 Task: Find connections with filter location Naj' Ḩammādī with filter topic #househunting with filter profile language German with filter current company HT Media Ltd with filter school MLR Institute of Technology with filter industry Furniture and Home Furnishings Manufacturing with filter service category Packaging Design with filter keywords title Service Dog Trainer
Action: Mouse moved to (478, 65)
Screenshot: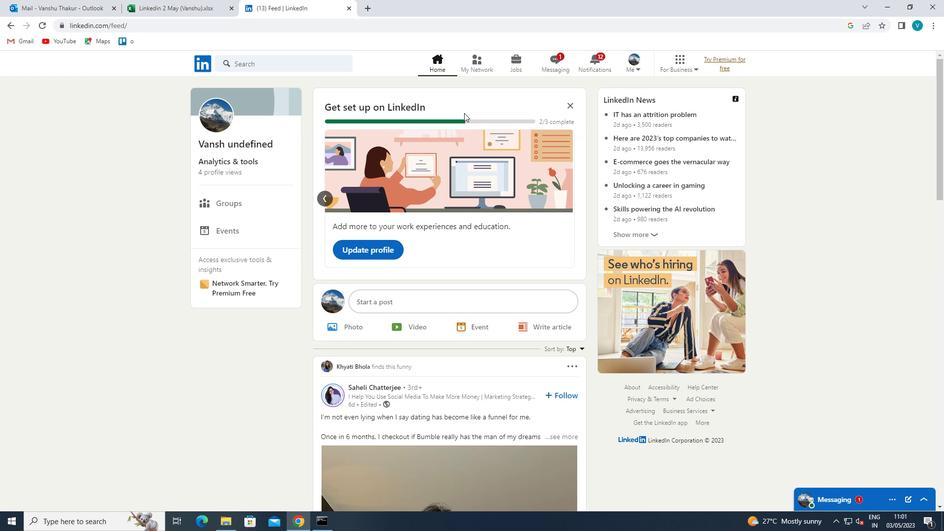 
Action: Mouse pressed left at (478, 65)
Screenshot: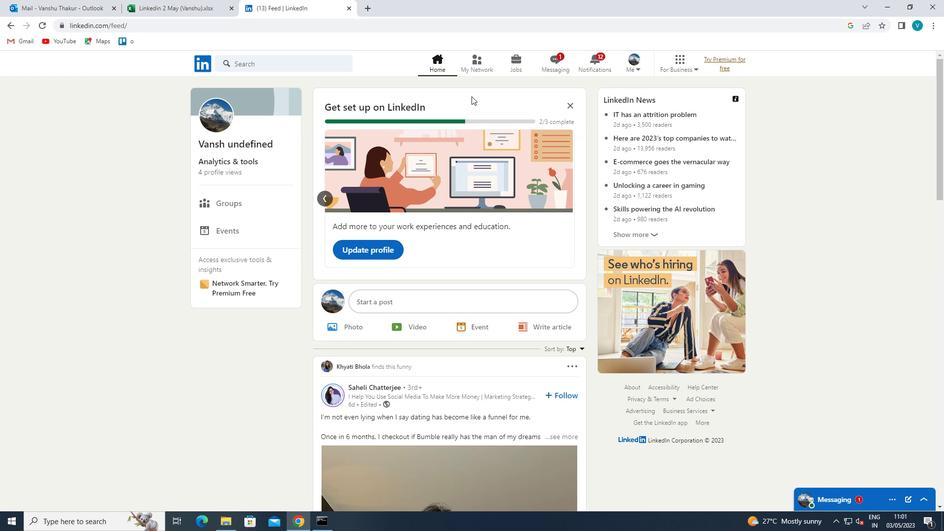 
Action: Mouse moved to (270, 123)
Screenshot: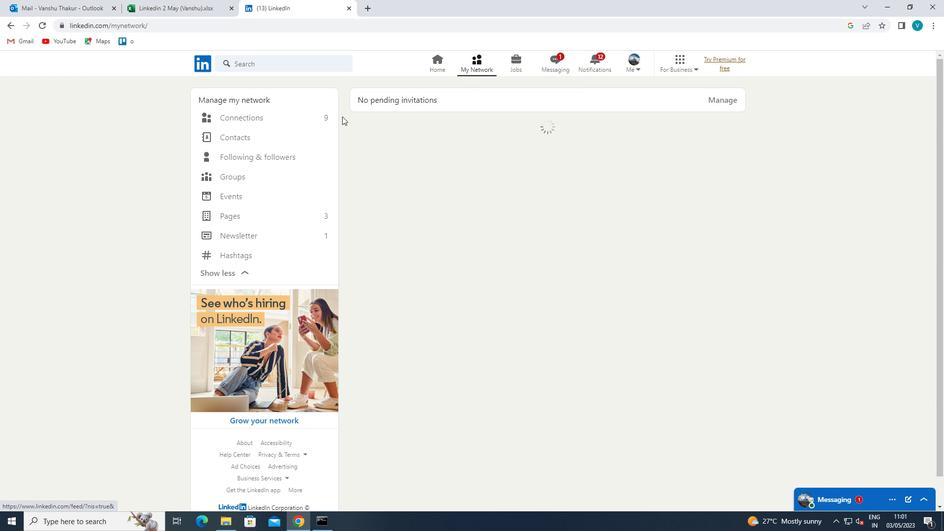 
Action: Mouse pressed left at (270, 123)
Screenshot: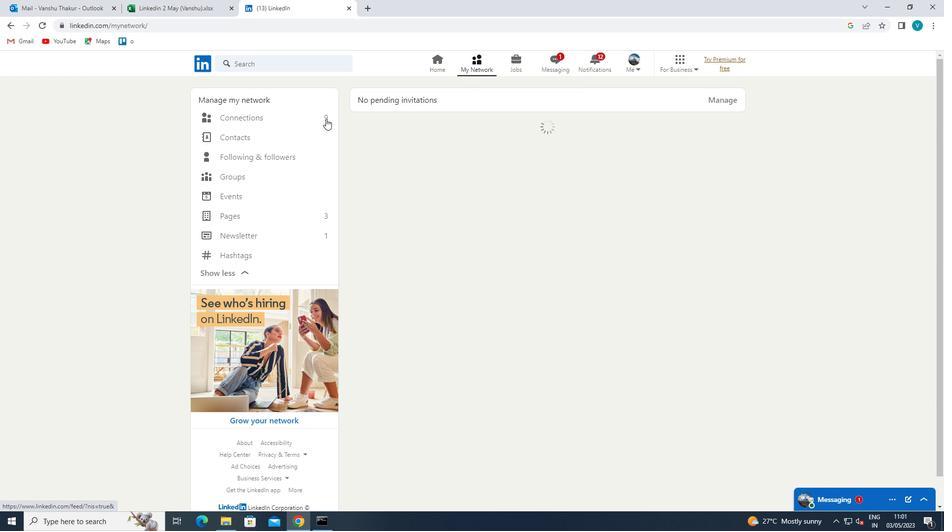
Action: Mouse moved to (276, 120)
Screenshot: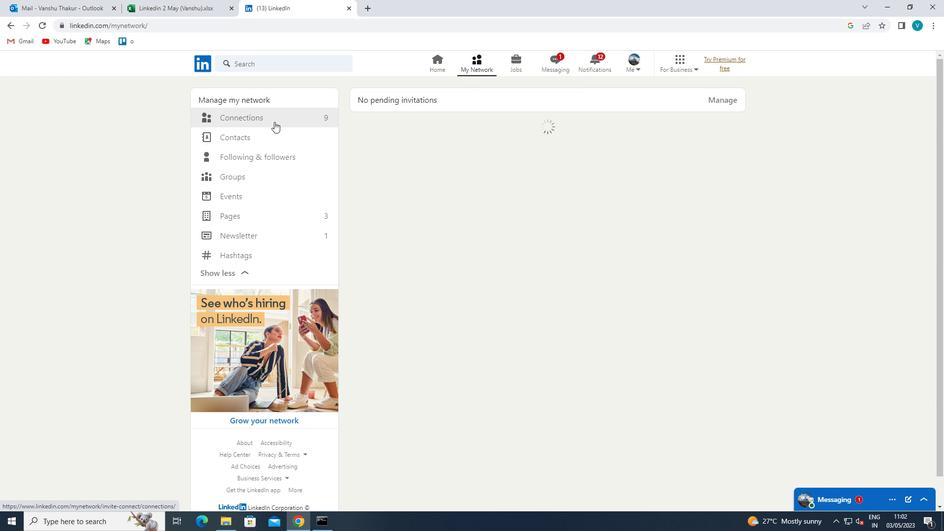 
Action: Mouse pressed left at (276, 120)
Screenshot: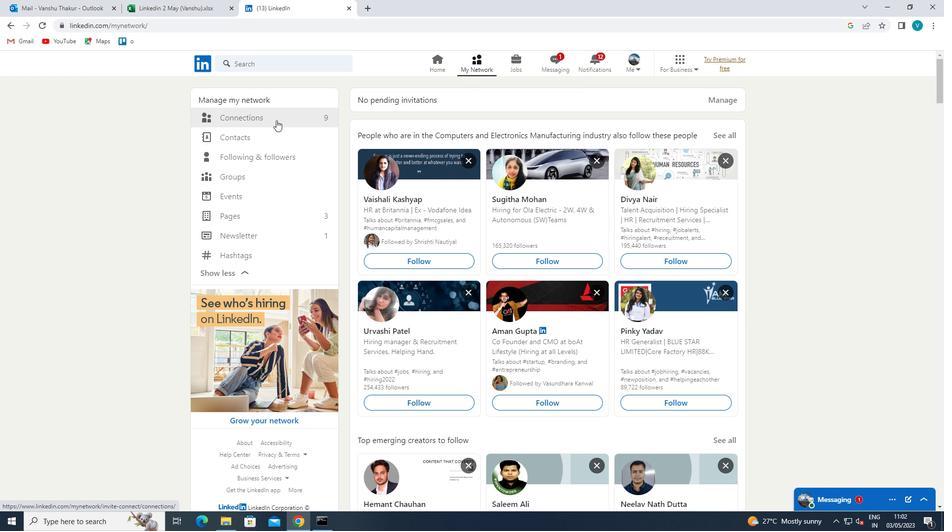 
Action: Mouse moved to (535, 115)
Screenshot: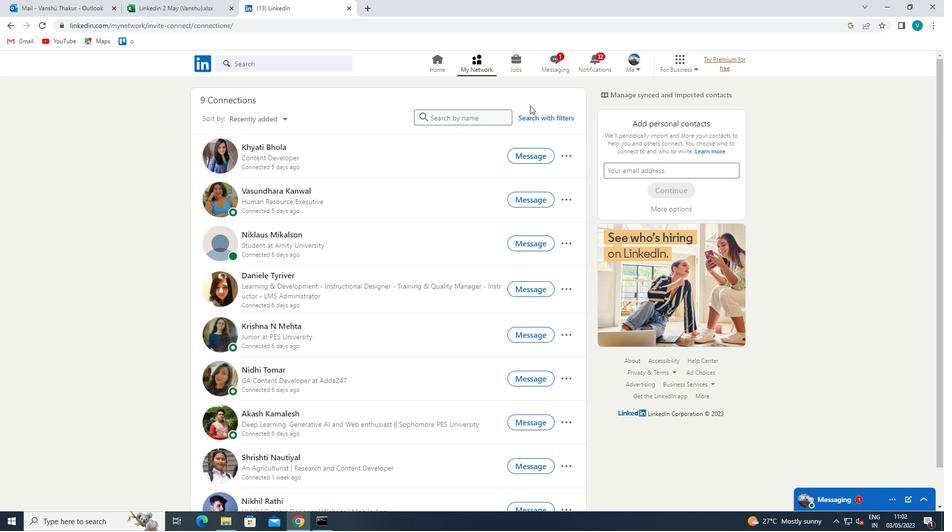 
Action: Mouse pressed left at (535, 115)
Screenshot: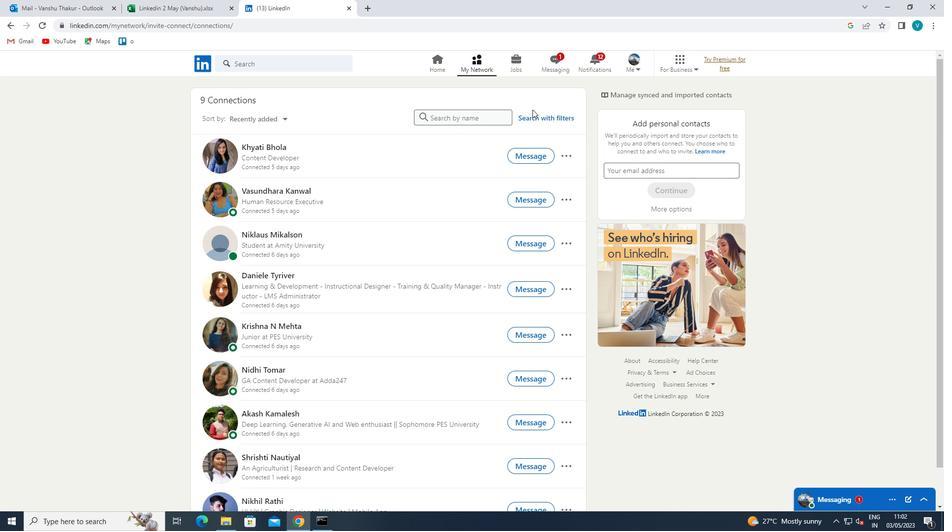
Action: Mouse moved to (471, 93)
Screenshot: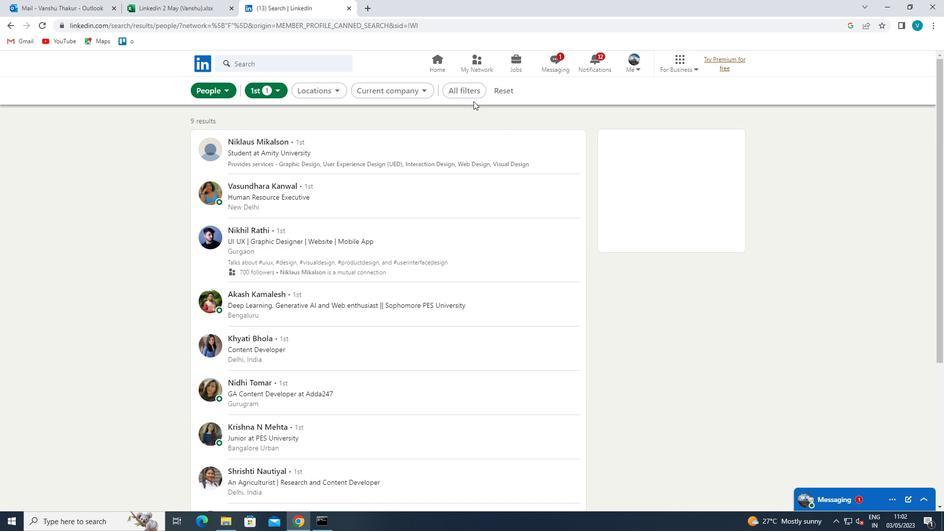 
Action: Mouse pressed left at (471, 93)
Screenshot: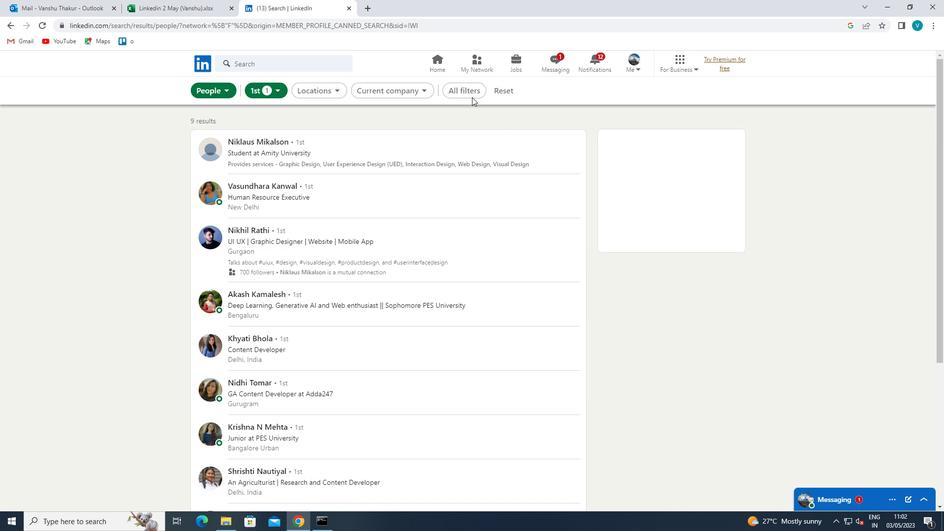 
Action: Mouse moved to (766, 205)
Screenshot: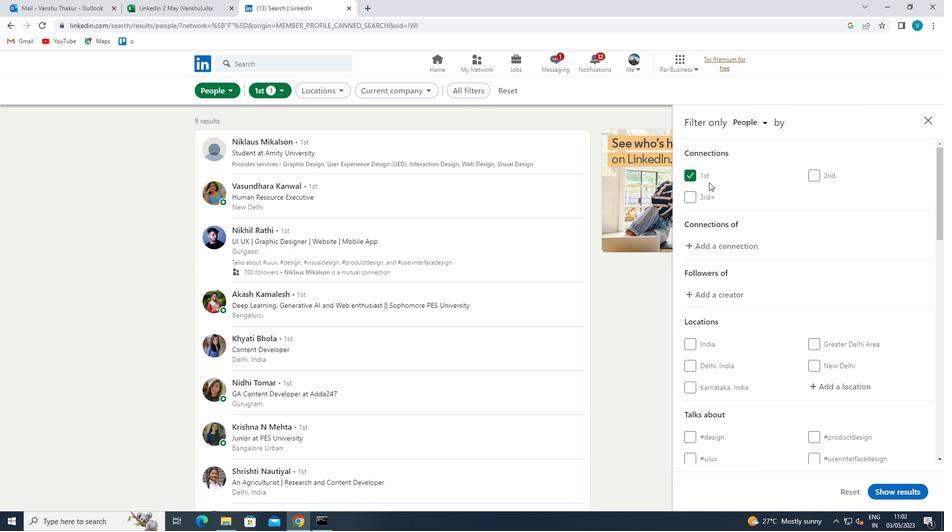 
Action: Mouse scrolled (766, 205) with delta (0, 0)
Screenshot: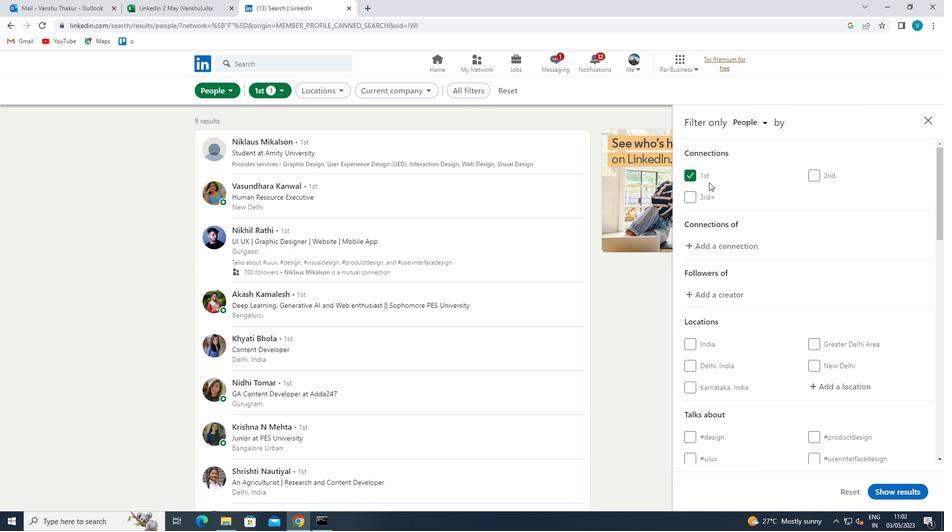 
Action: Mouse moved to (833, 330)
Screenshot: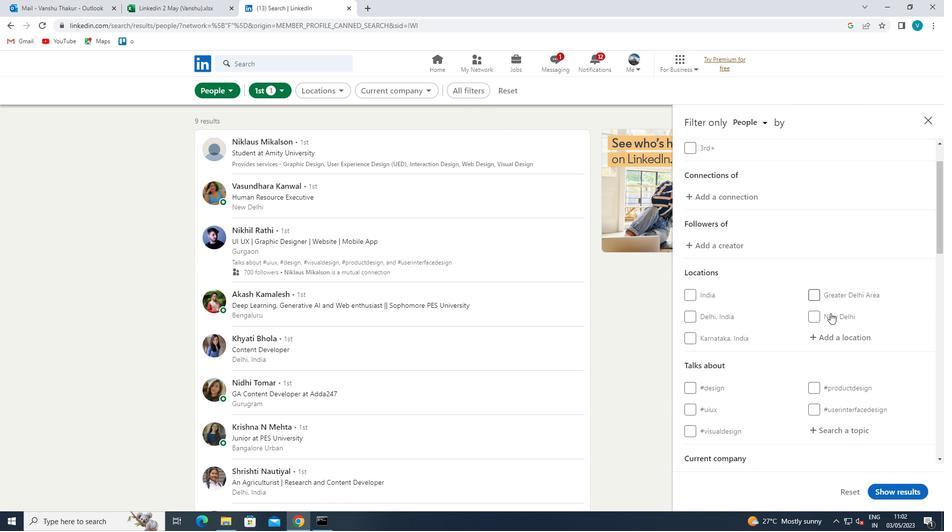 
Action: Mouse pressed left at (833, 330)
Screenshot: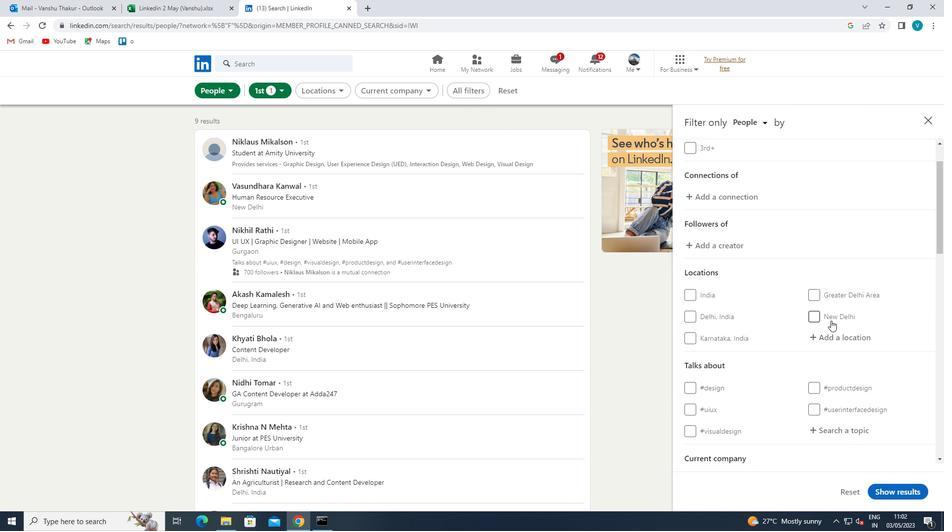 
Action: Mouse moved to (686, 416)
Screenshot: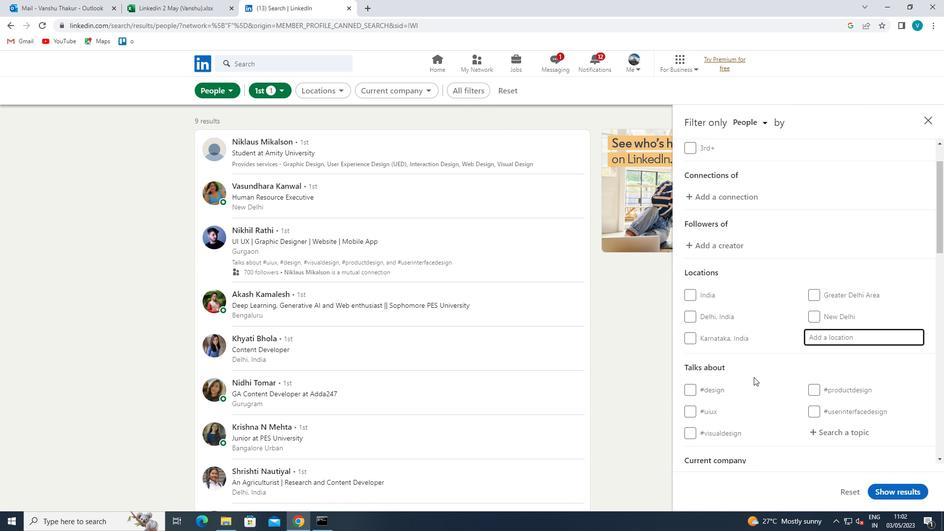 
Action: Key pressed <Key.shift>NAJ<Key.space><Key.shift>HAMMADI
Screenshot: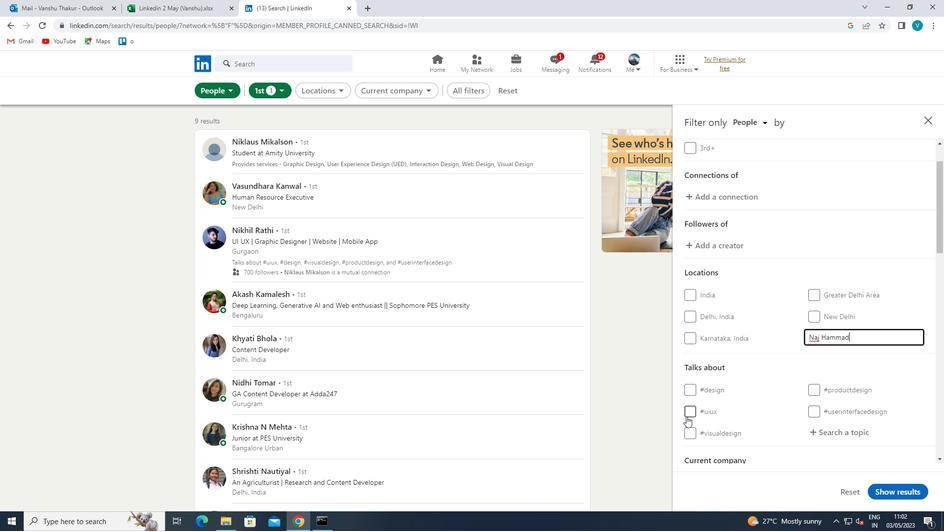 
Action: Mouse moved to (792, 356)
Screenshot: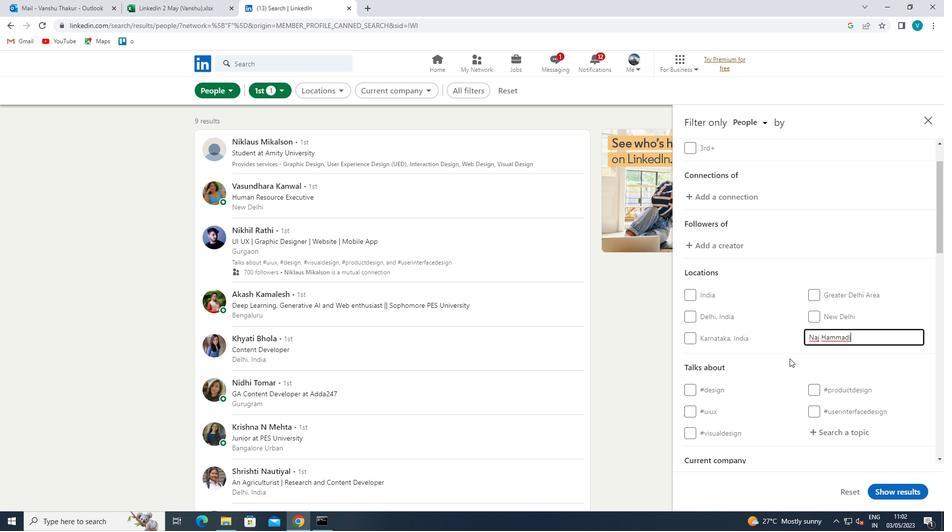 
Action: Mouse pressed left at (792, 356)
Screenshot: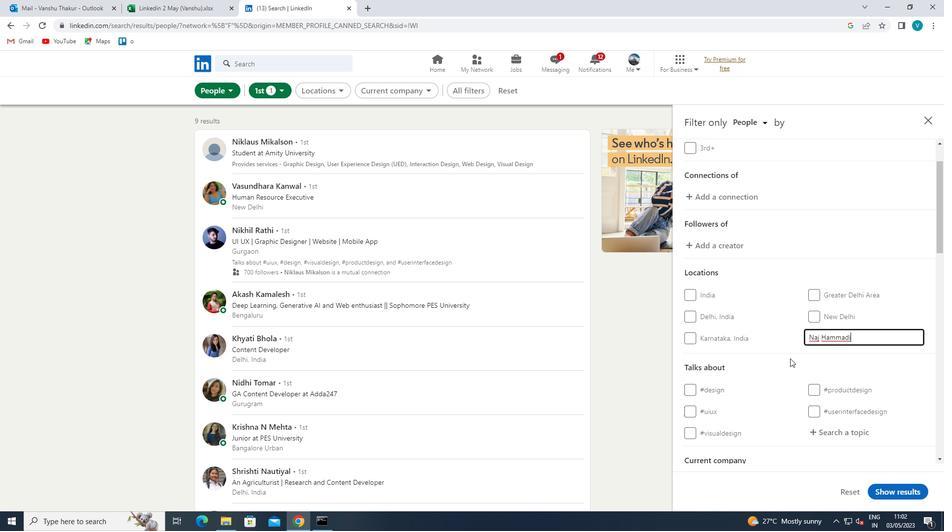 
Action: Mouse moved to (824, 338)
Screenshot: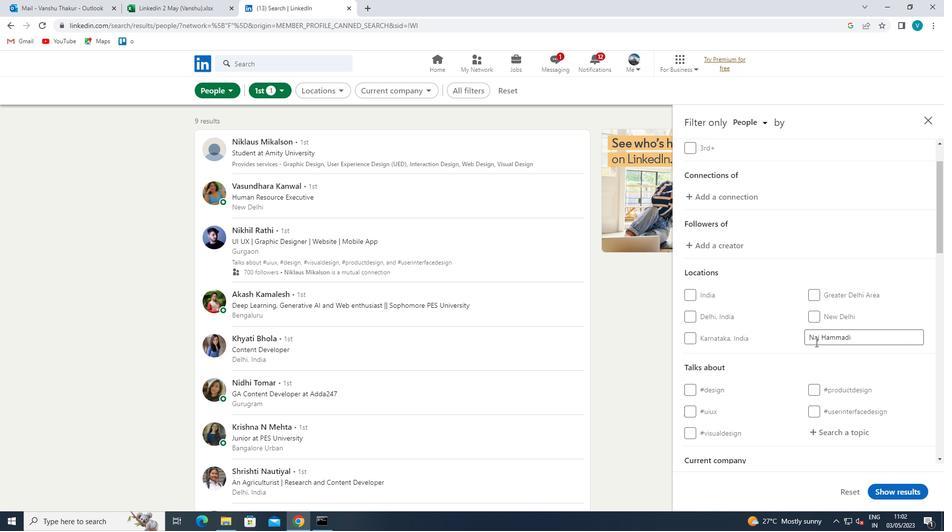 
Action: Mouse scrolled (824, 337) with delta (0, 0)
Screenshot: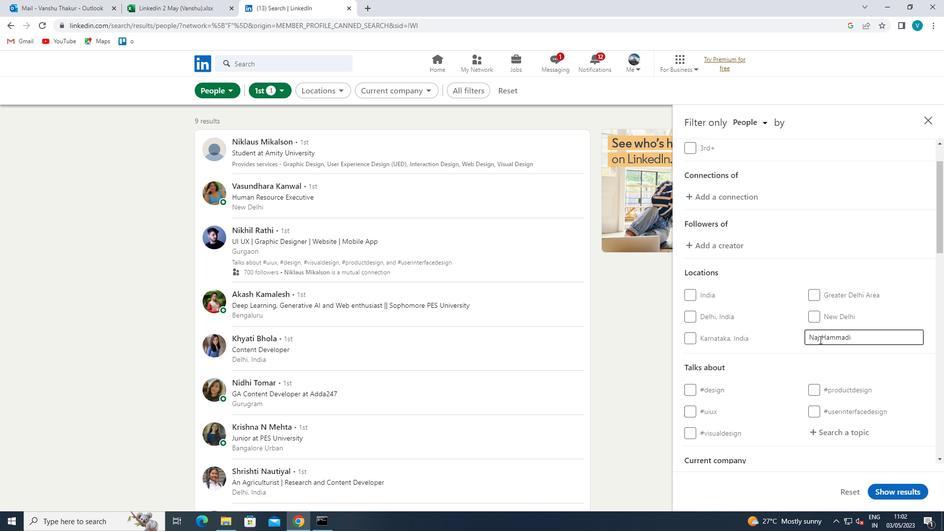 
Action: Mouse scrolled (824, 337) with delta (0, 0)
Screenshot: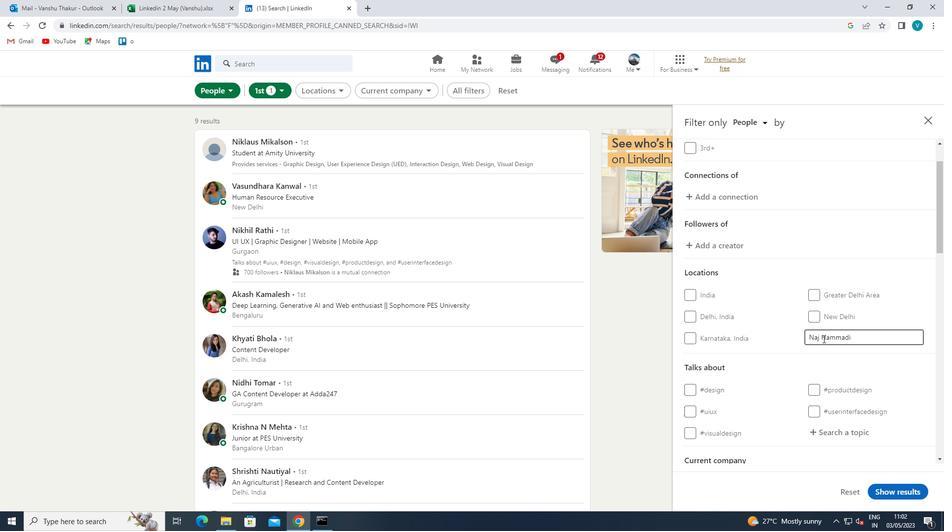 
Action: Mouse moved to (858, 330)
Screenshot: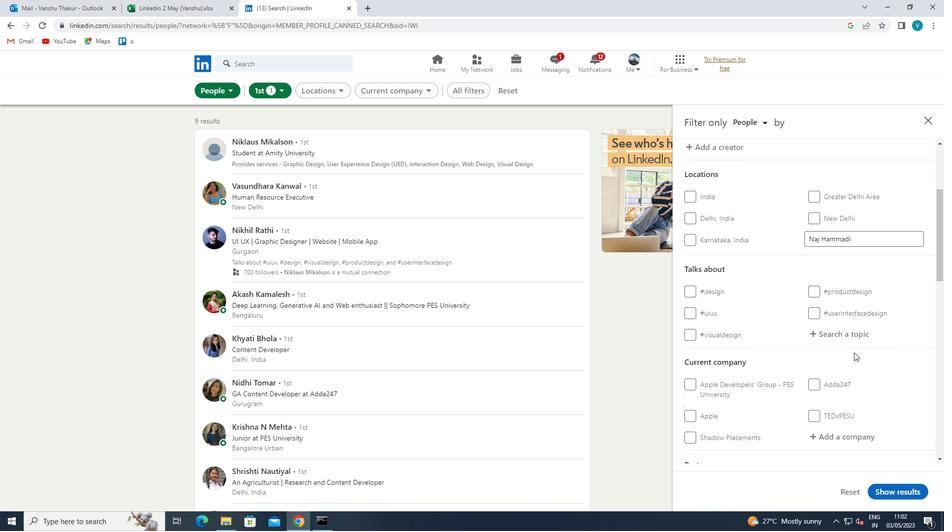 
Action: Mouse pressed left at (858, 330)
Screenshot: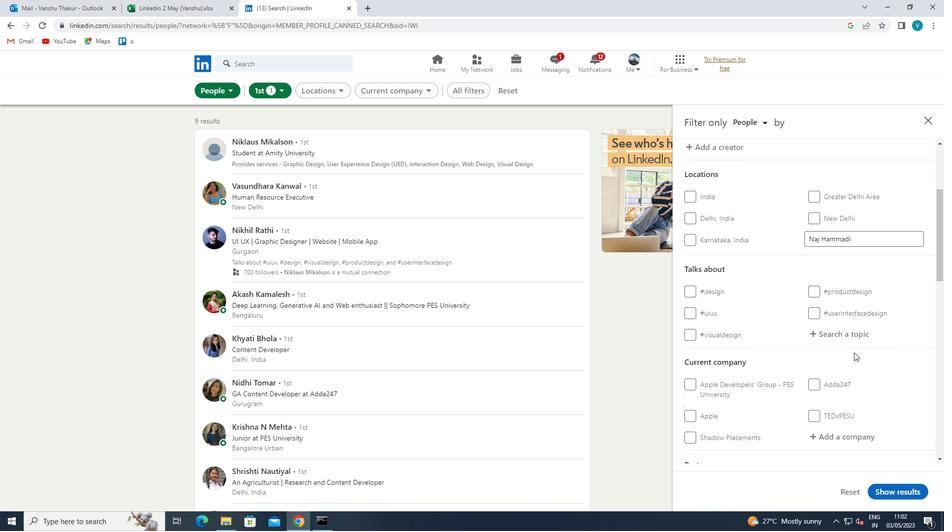 
Action: Mouse moved to (343, 531)
Screenshot: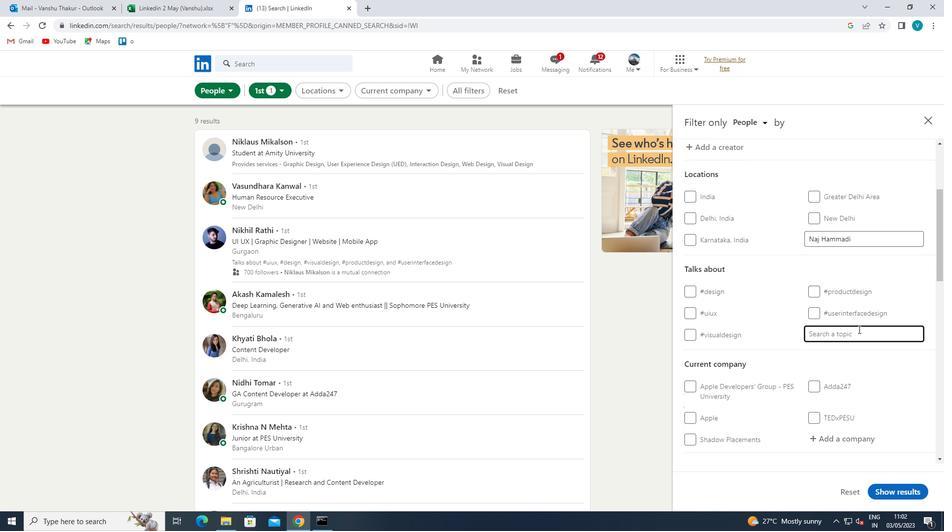 
Action: Key pressed HOUSEHUNTING
Screenshot: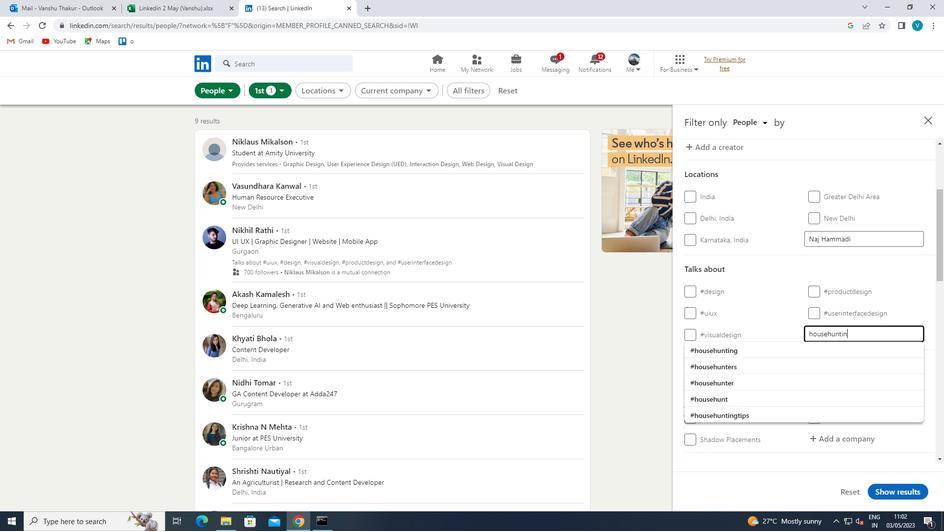 
Action: Mouse moved to (764, 349)
Screenshot: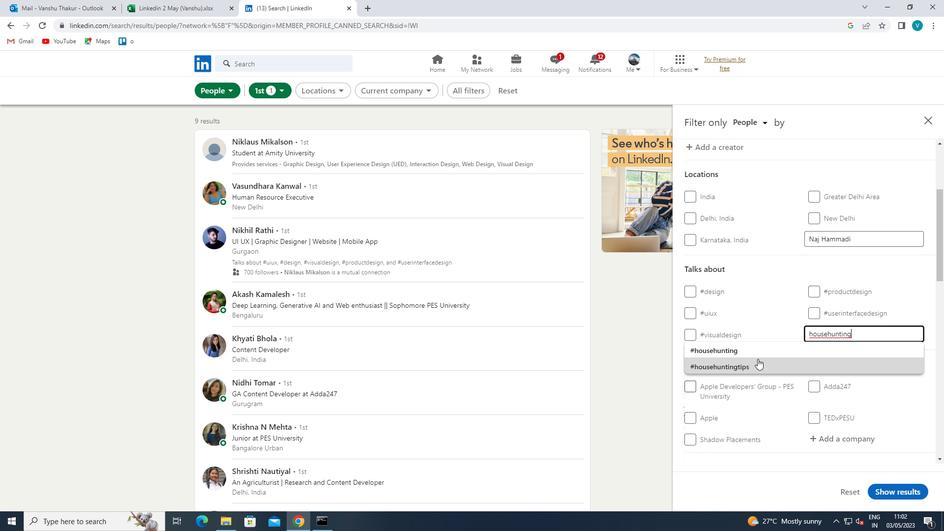 
Action: Mouse pressed left at (764, 349)
Screenshot: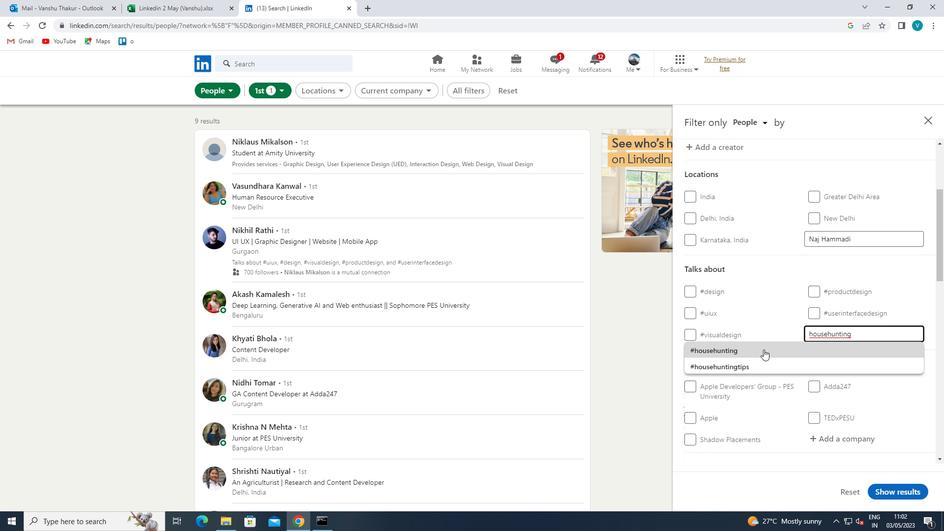 
Action: Mouse scrolled (764, 349) with delta (0, 0)
Screenshot: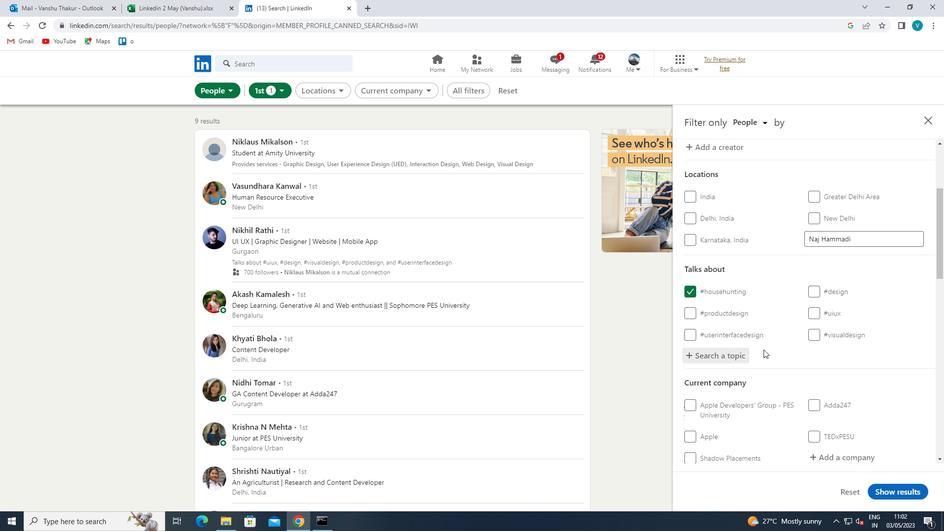 
Action: Mouse scrolled (764, 349) with delta (0, 0)
Screenshot: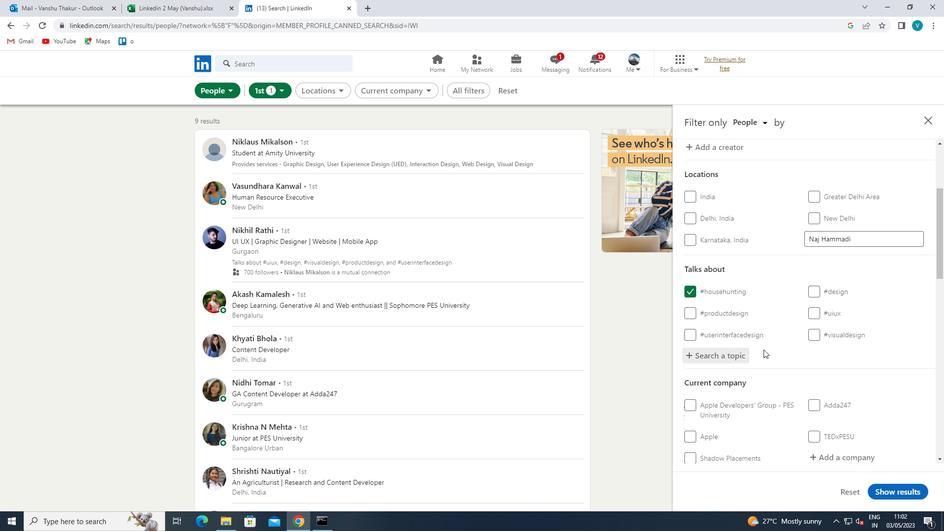 
Action: Mouse moved to (833, 333)
Screenshot: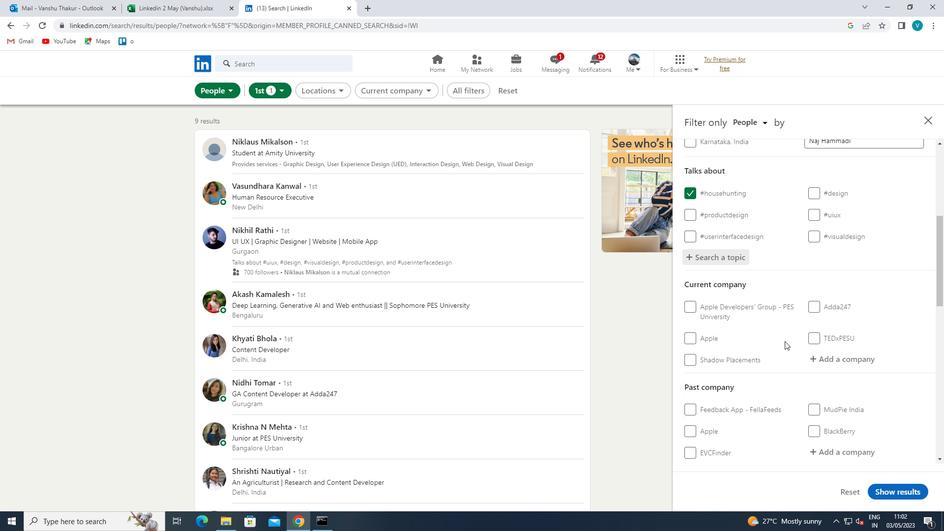
Action: Mouse scrolled (833, 332) with delta (0, 0)
Screenshot: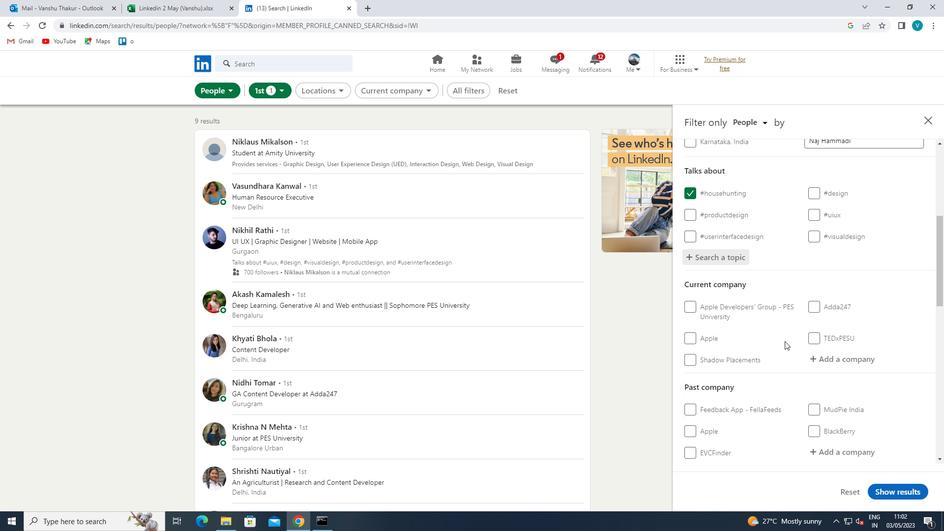 
Action: Mouse moved to (833, 333)
Screenshot: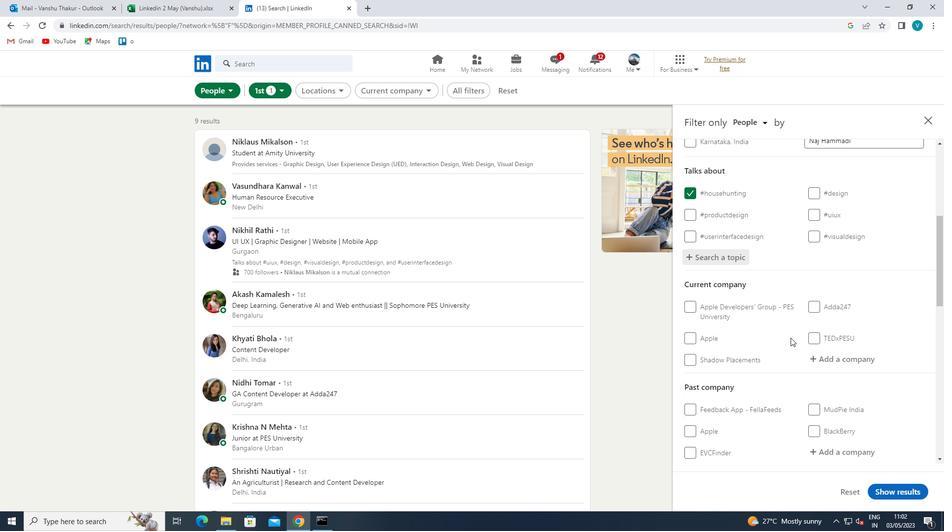 
Action: Mouse scrolled (833, 332) with delta (0, 0)
Screenshot: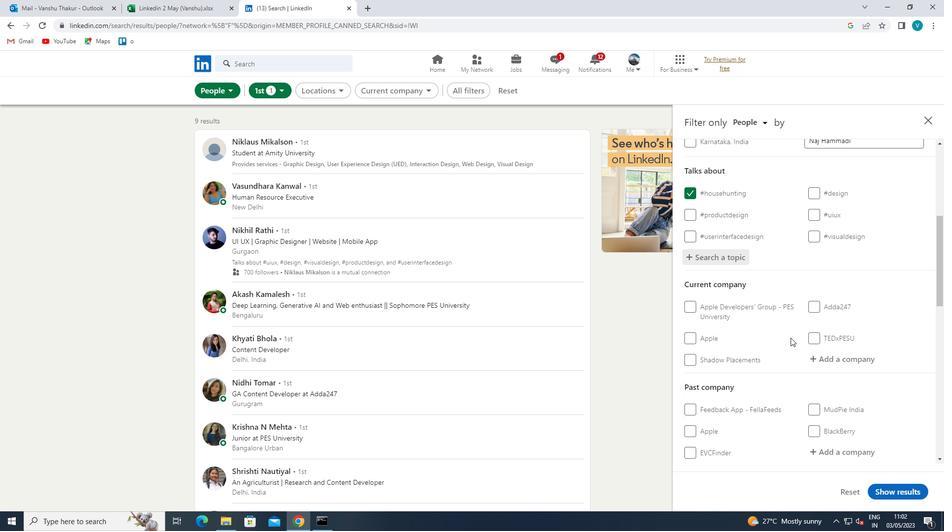 
Action: Mouse moved to (864, 262)
Screenshot: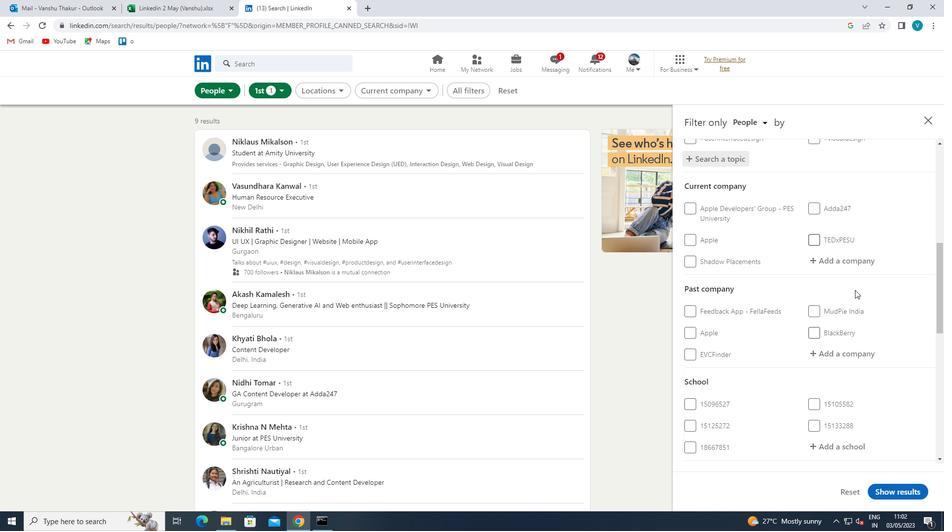 
Action: Mouse pressed left at (864, 262)
Screenshot: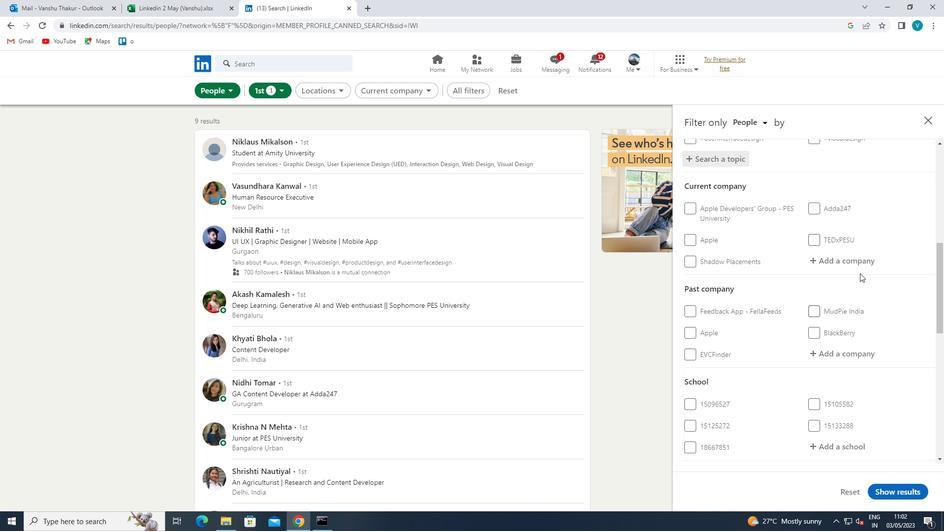 
Action: Mouse moved to (860, 263)
Screenshot: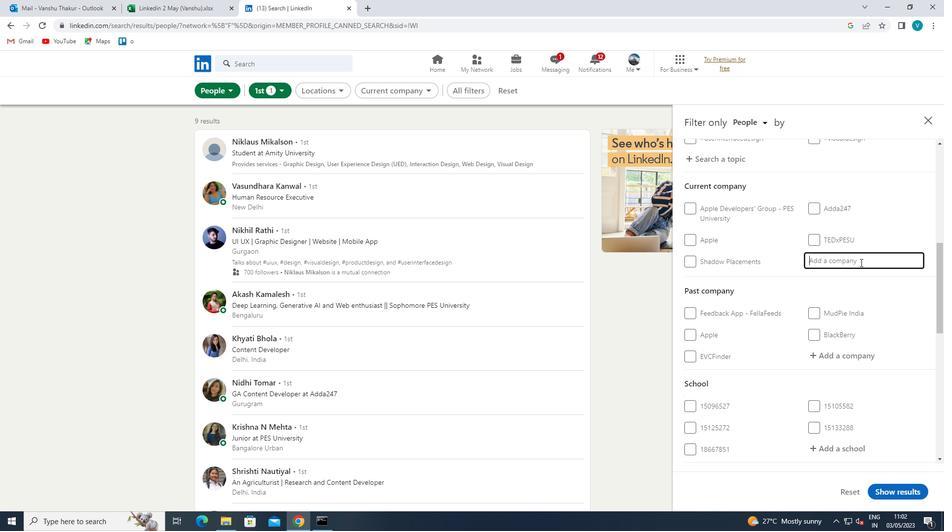
Action: Key pressed <Key.shift>
Screenshot: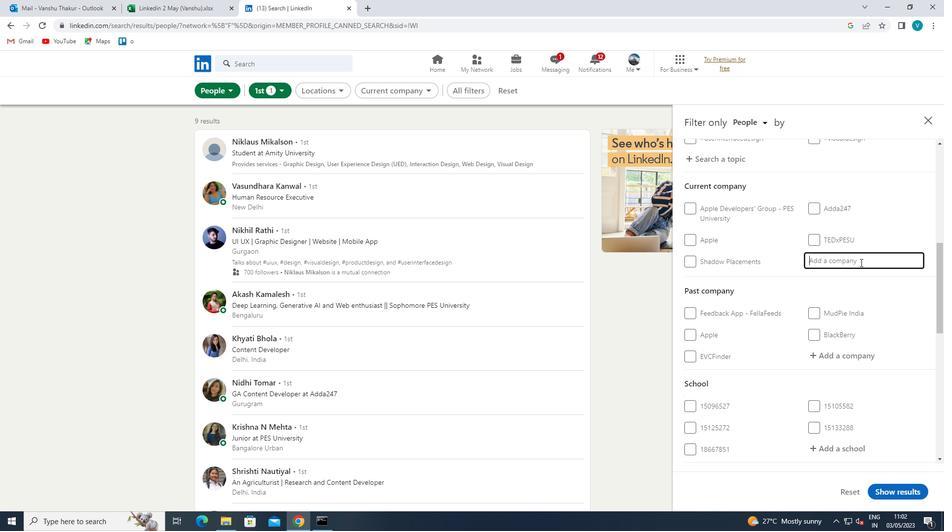 
Action: Mouse moved to (602, 404)
Screenshot: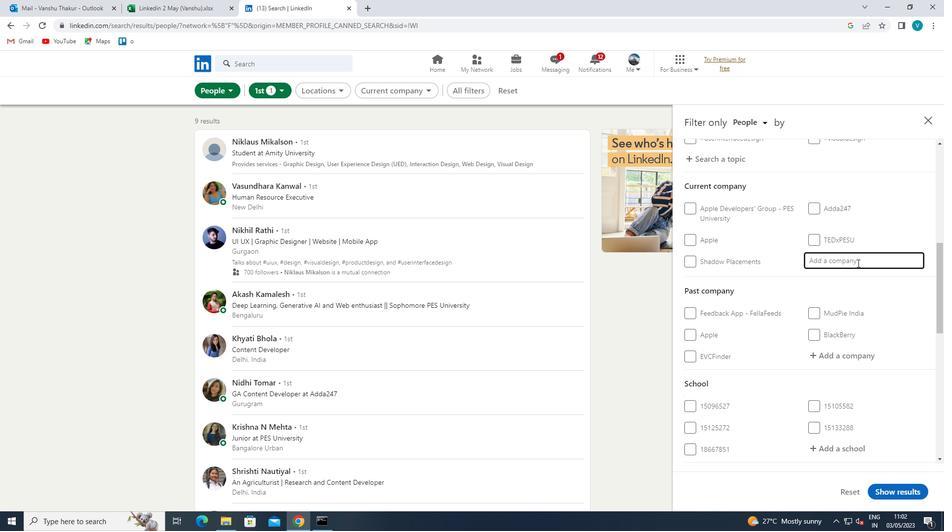 
Action: Key pressed <Key.shift><Key.shift><Key.shift><Key.shift><Key.shift>HT<Key.space><Key.shift><Key.shift><Key.shift><Key.shift><Key.shift><Key.shift><Key.shift><Key.shift><Key.shift><Key.shift>MEDIA
Screenshot: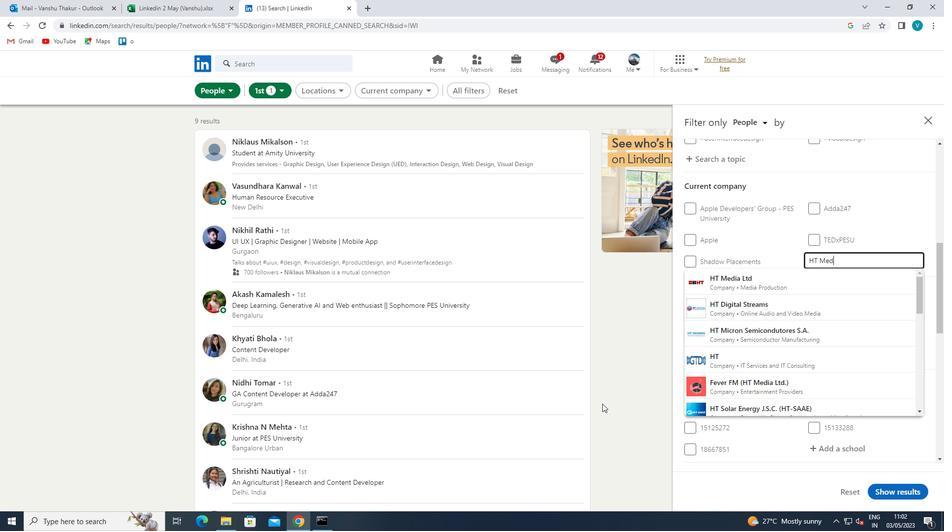 
Action: Mouse moved to (813, 287)
Screenshot: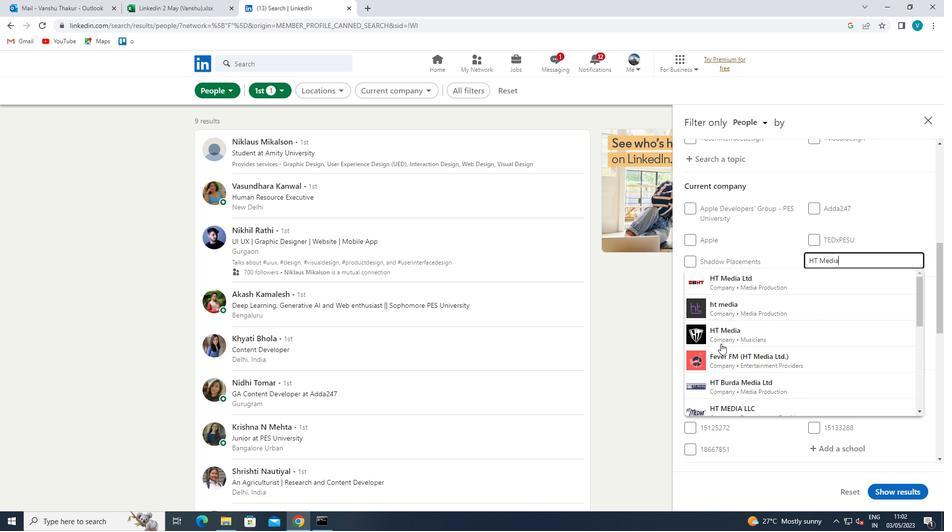 
Action: Mouse pressed left at (813, 287)
Screenshot: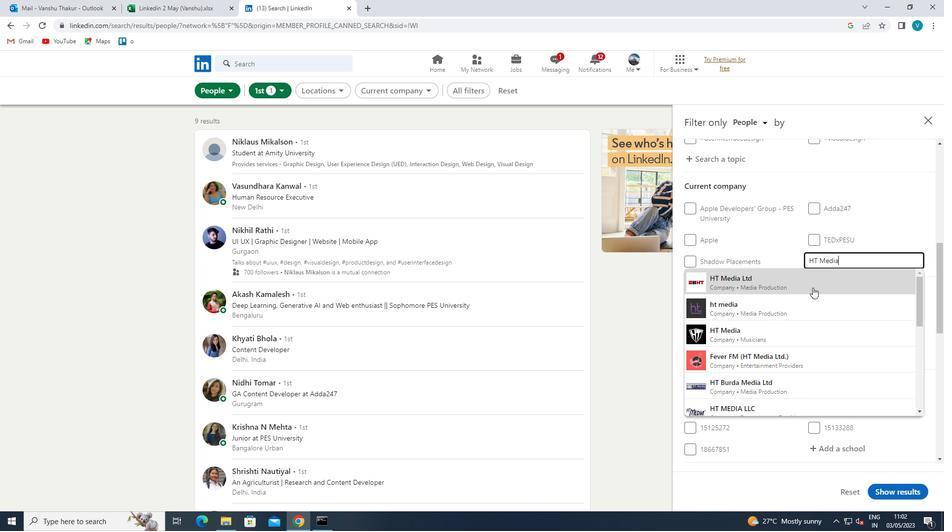 
Action: Mouse scrolled (813, 287) with delta (0, 0)
Screenshot: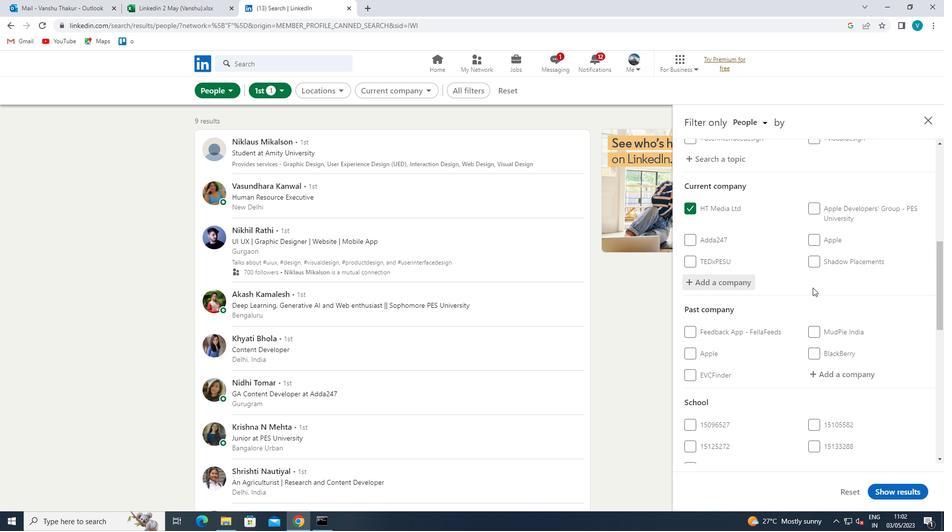 
Action: Mouse scrolled (813, 287) with delta (0, 0)
Screenshot: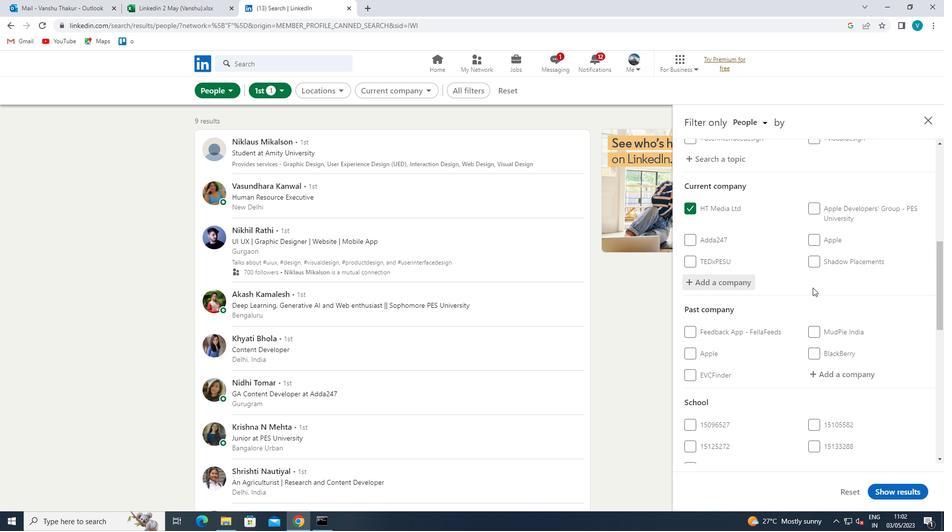 
Action: Mouse scrolled (813, 287) with delta (0, 0)
Screenshot: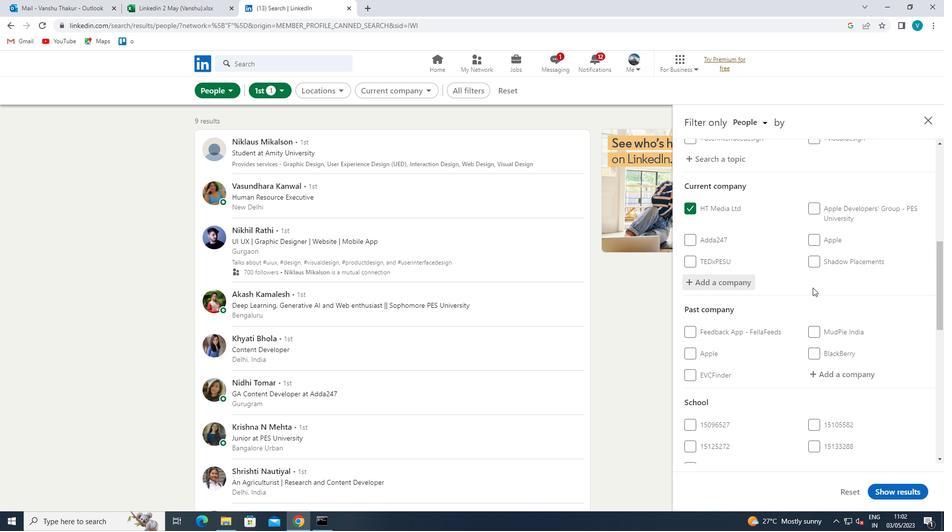 
Action: Mouse scrolled (813, 287) with delta (0, 0)
Screenshot: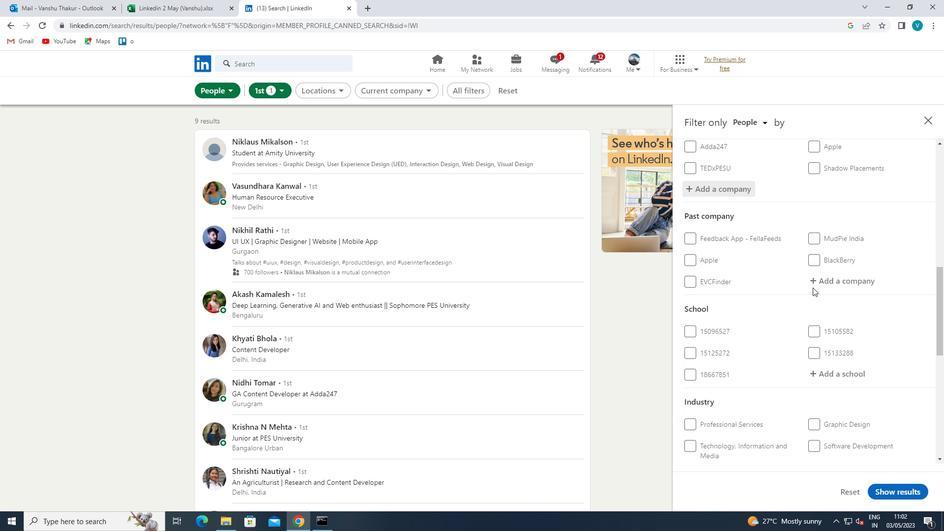 
Action: Mouse moved to (840, 268)
Screenshot: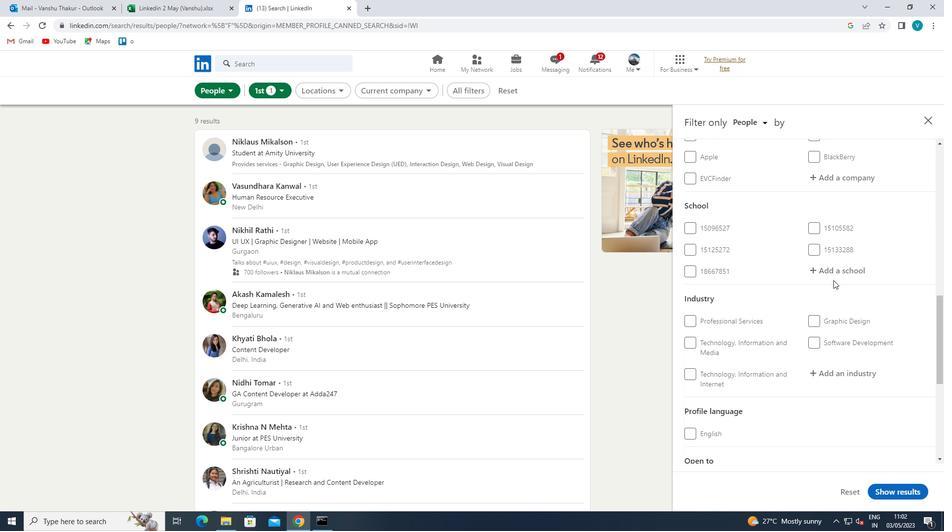 
Action: Mouse pressed left at (840, 268)
Screenshot: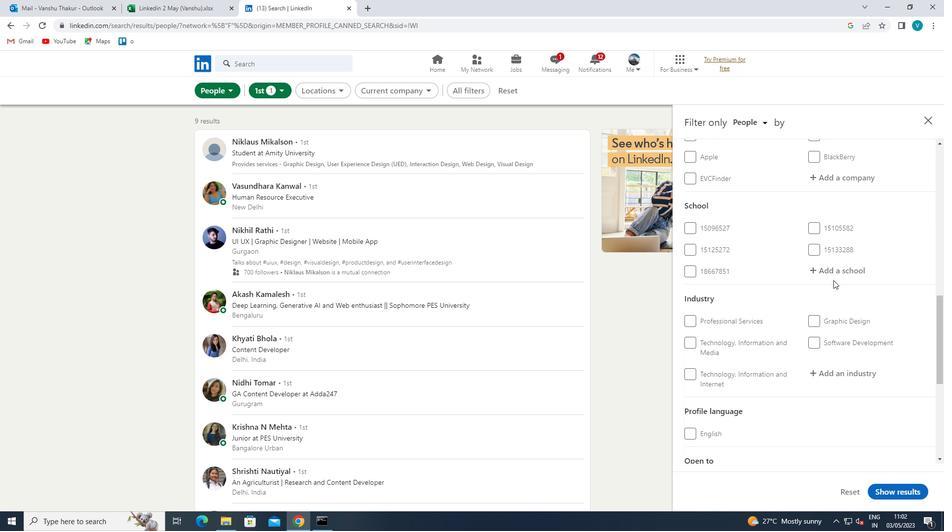 
Action: Mouse moved to (532, 442)
Screenshot: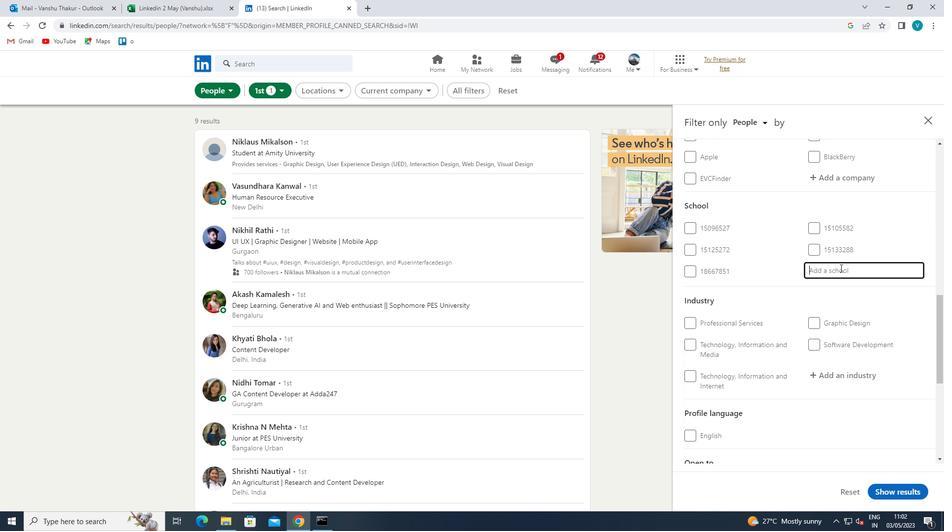
Action: Key pressed MLR<Key.space>
Screenshot: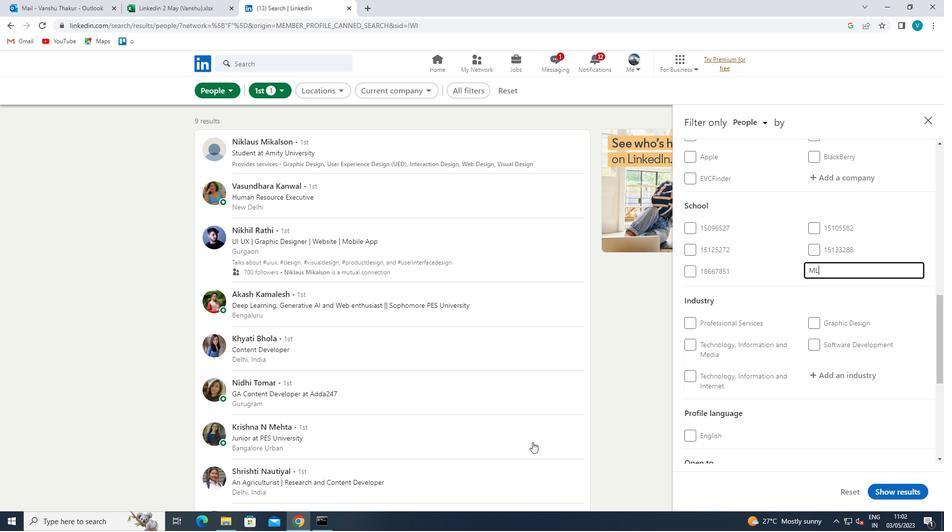
Action: Mouse moved to (760, 297)
Screenshot: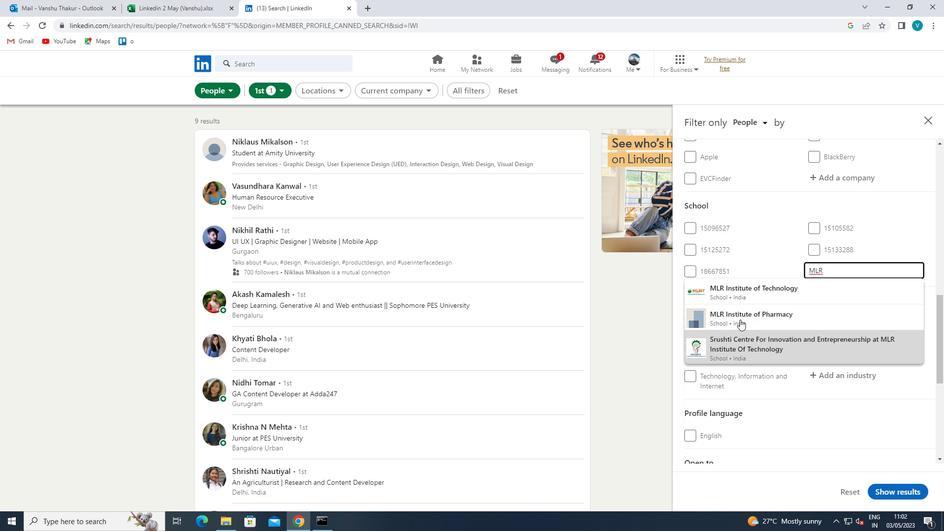 
Action: Mouse pressed left at (760, 297)
Screenshot: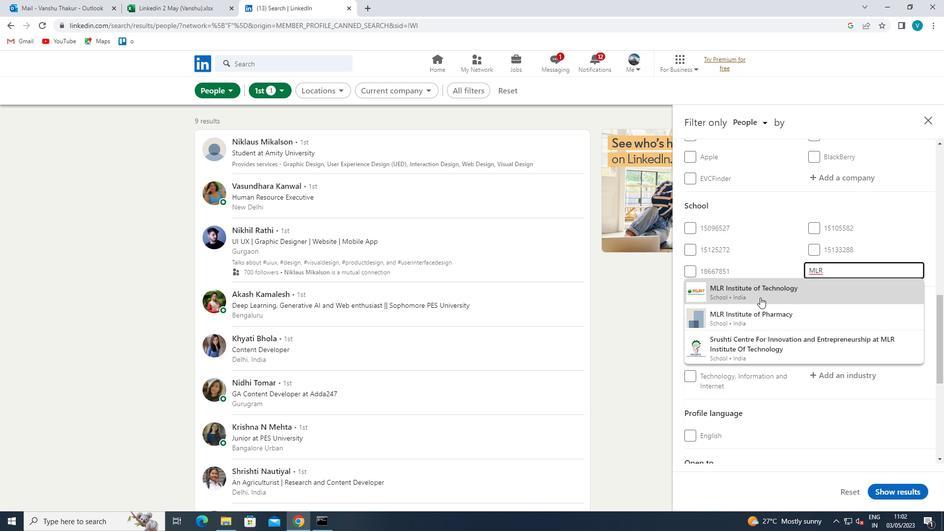 
Action: Mouse scrolled (760, 297) with delta (0, 0)
Screenshot: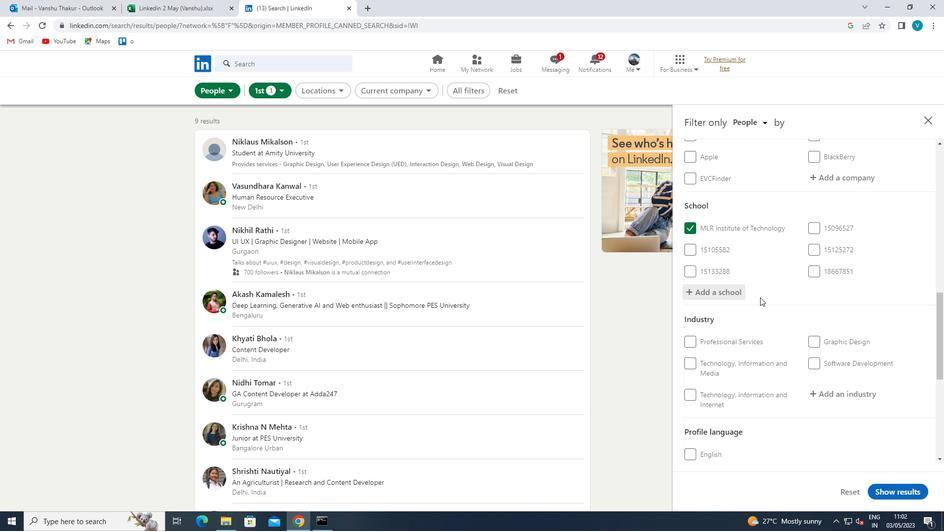 
Action: Mouse scrolled (760, 297) with delta (0, 0)
Screenshot: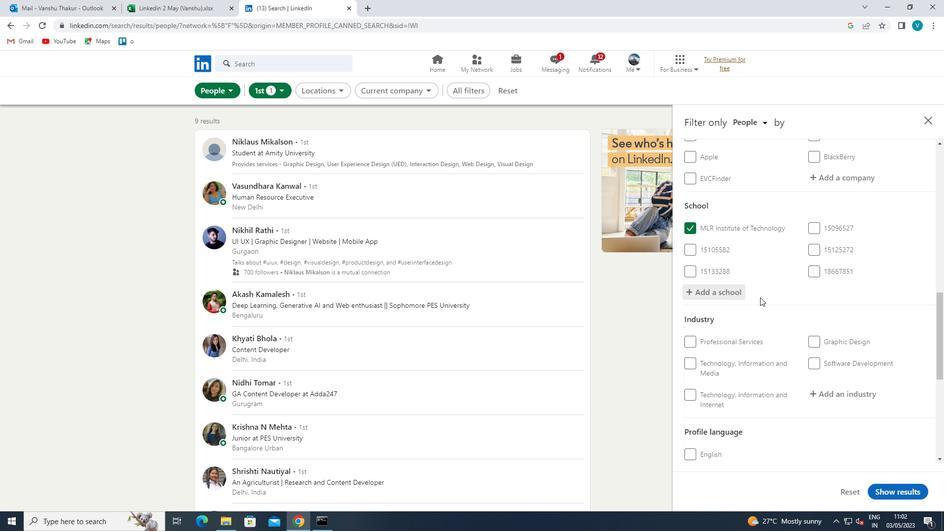 
Action: Mouse scrolled (760, 297) with delta (0, 0)
Screenshot: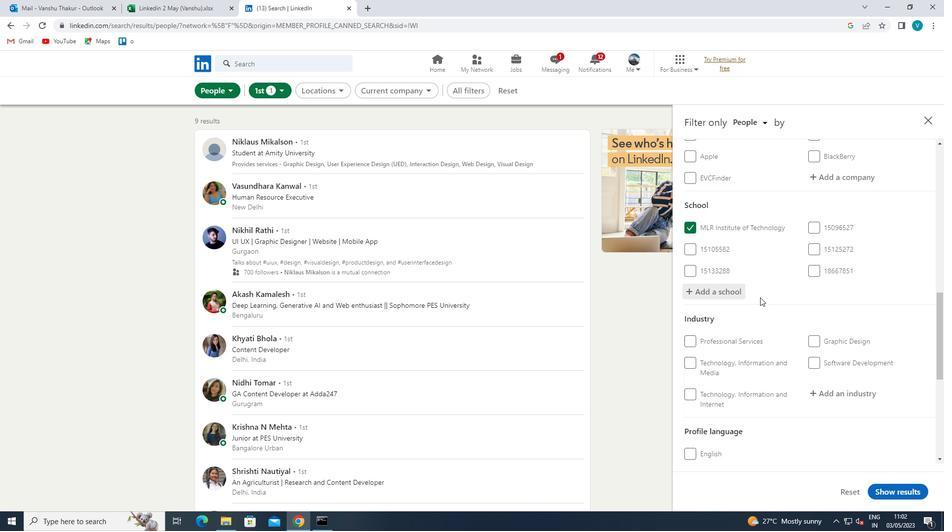 
Action: Mouse moved to (844, 248)
Screenshot: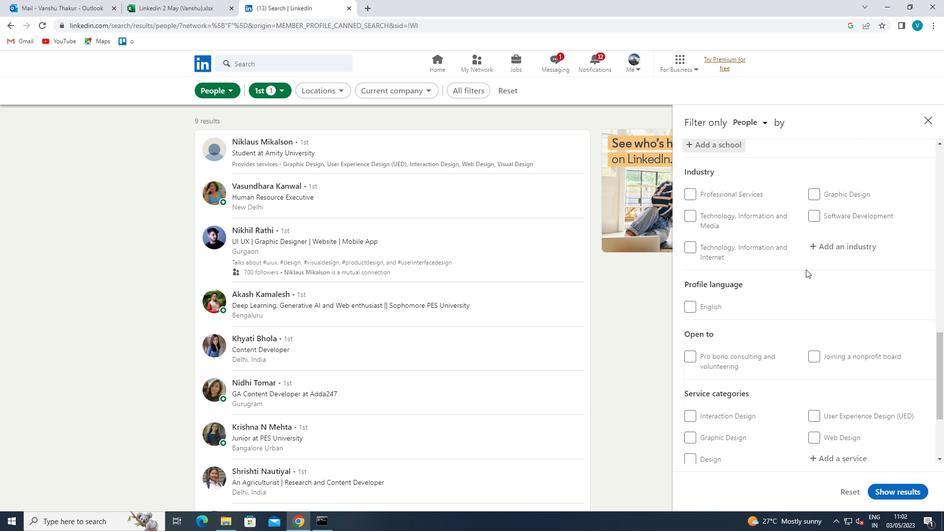 
Action: Mouse pressed left at (844, 248)
Screenshot: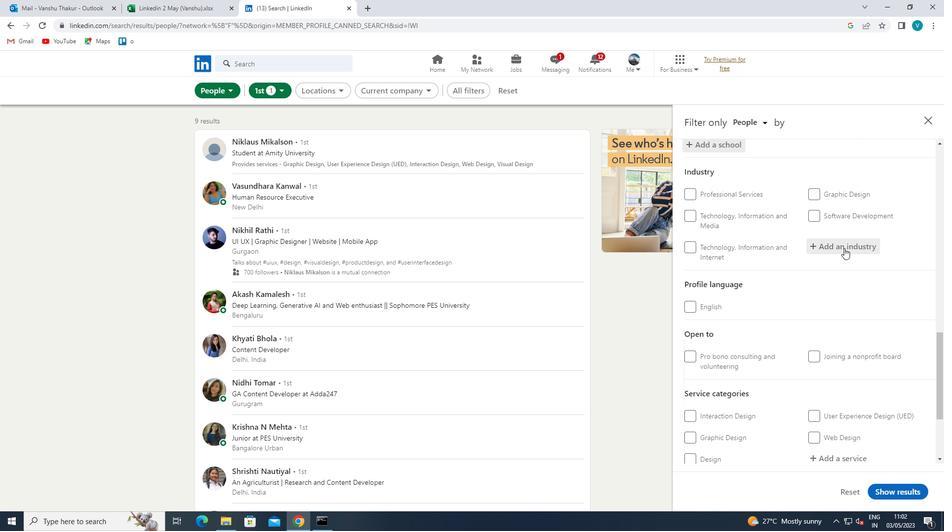 
Action: Mouse moved to (469, 256)
Screenshot: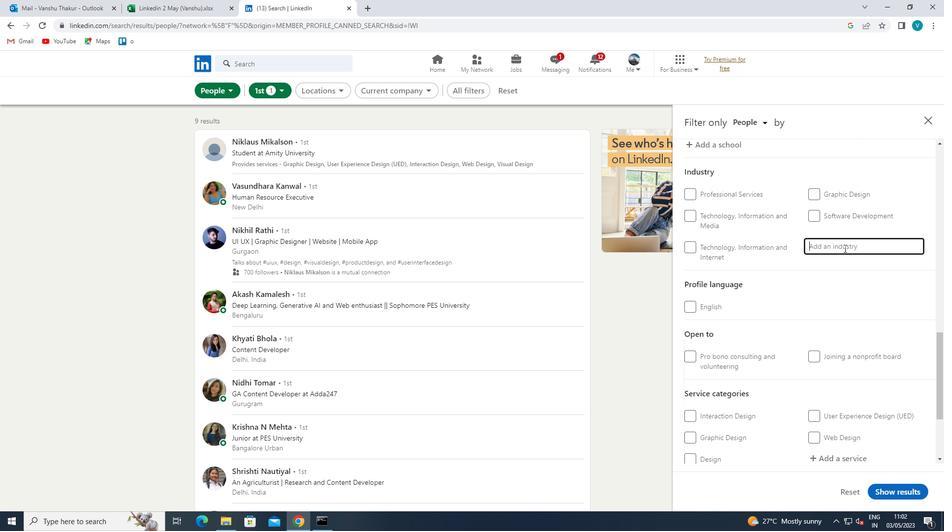 
Action: Key pressed <Key.shift>
Screenshot: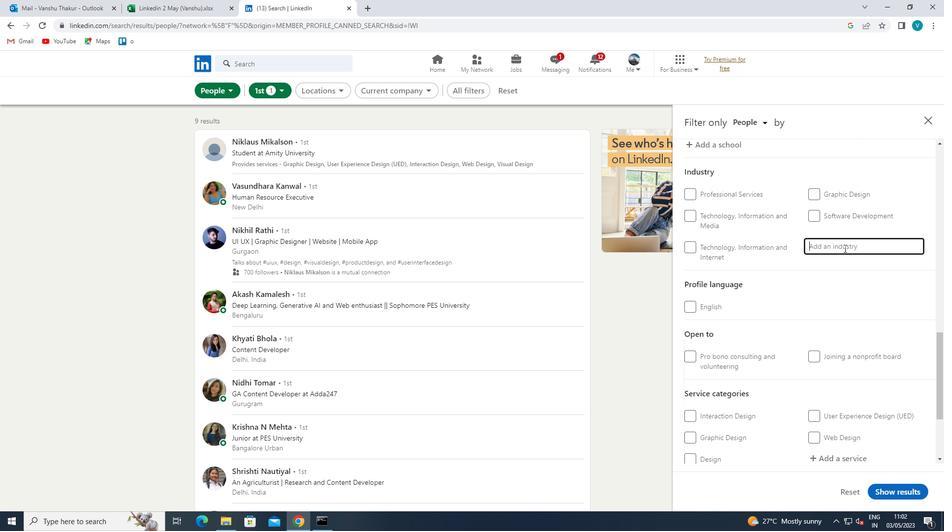 
Action: Mouse moved to (434, 277)
Screenshot: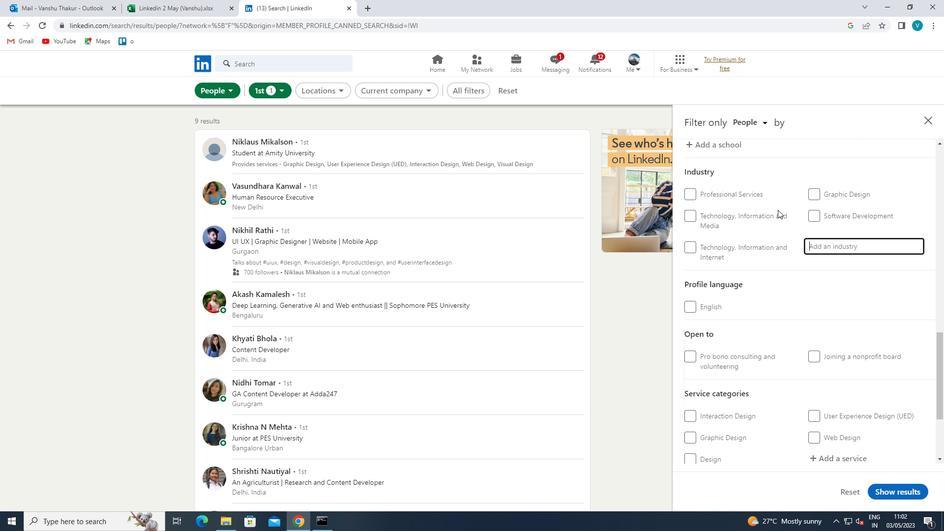 
Action: Key pressed FURNITURE<Key.space>
Screenshot: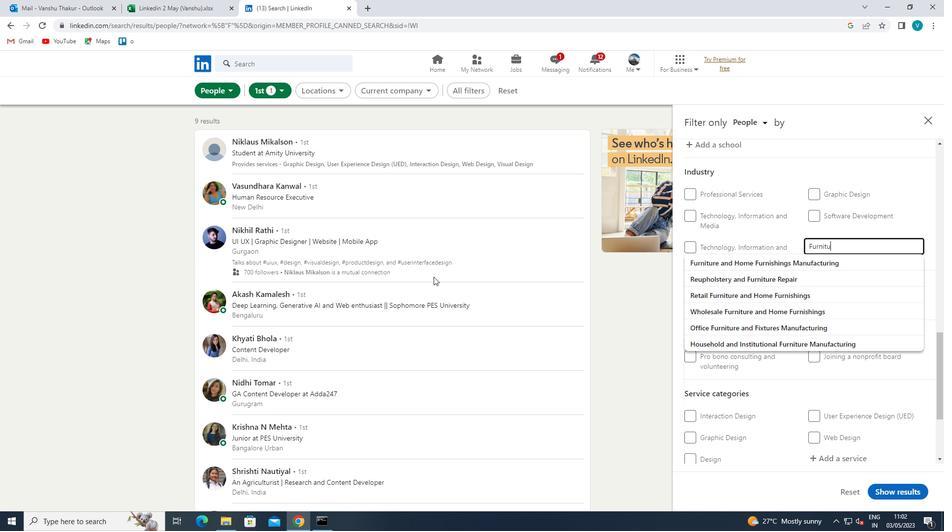 
Action: Mouse moved to (806, 262)
Screenshot: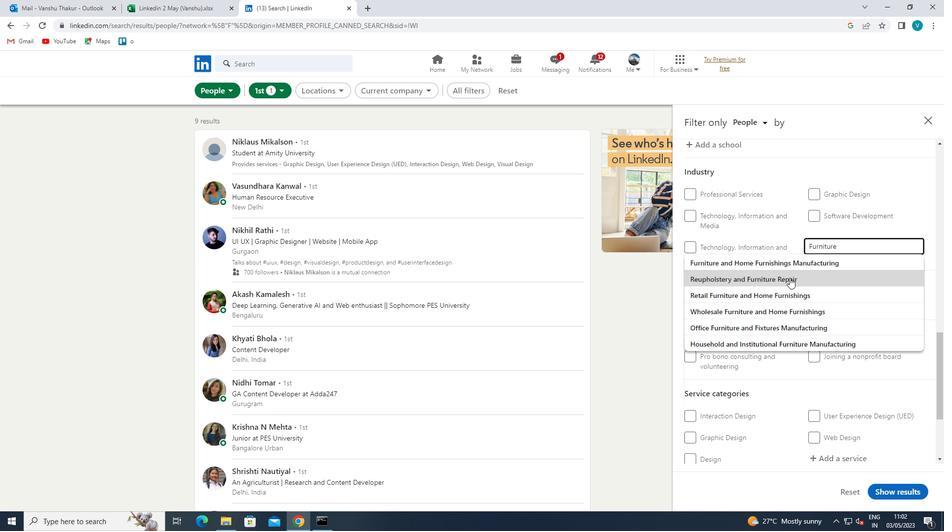 
Action: Mouse pressed left at (806, 262)
Screenshot: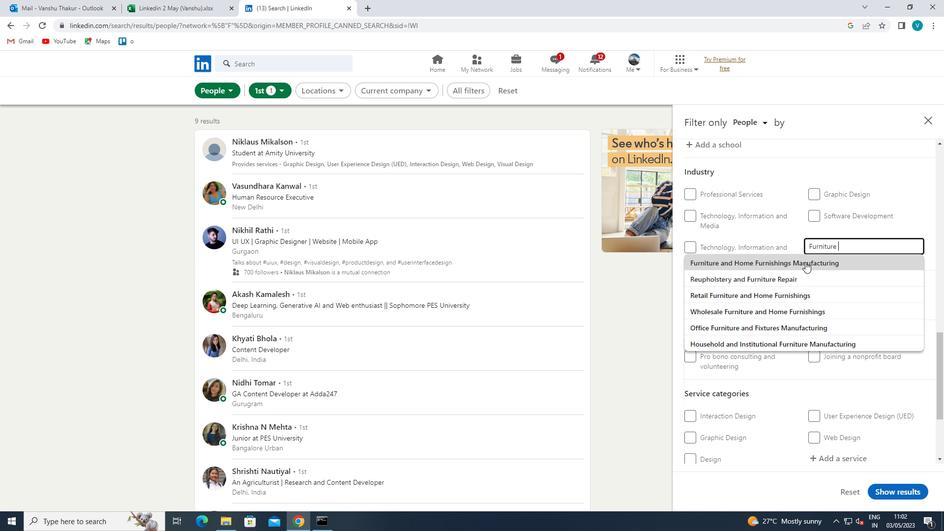 
Action: Mouse scrolled (806, 261) with delta (0, 0)
Screenshot: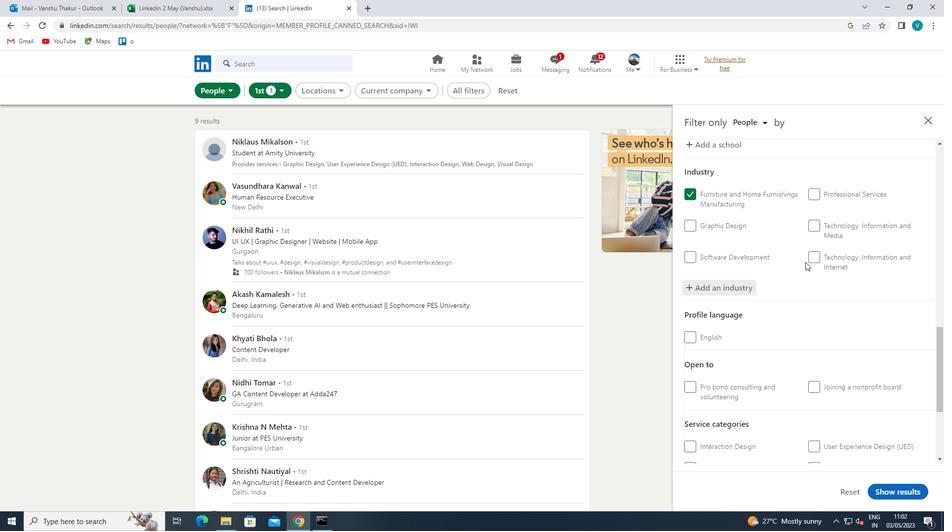 
Action: Mouse scrolled (806, 261) with delta (0, 0)
Screenshot: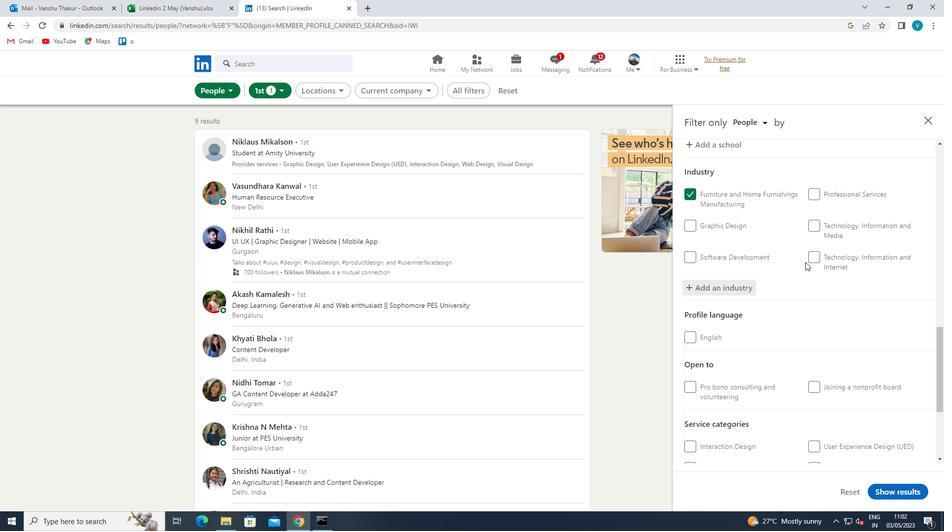 
Action: Mouse scrolled (806, 261) with delta (0, 0)
Screenshot: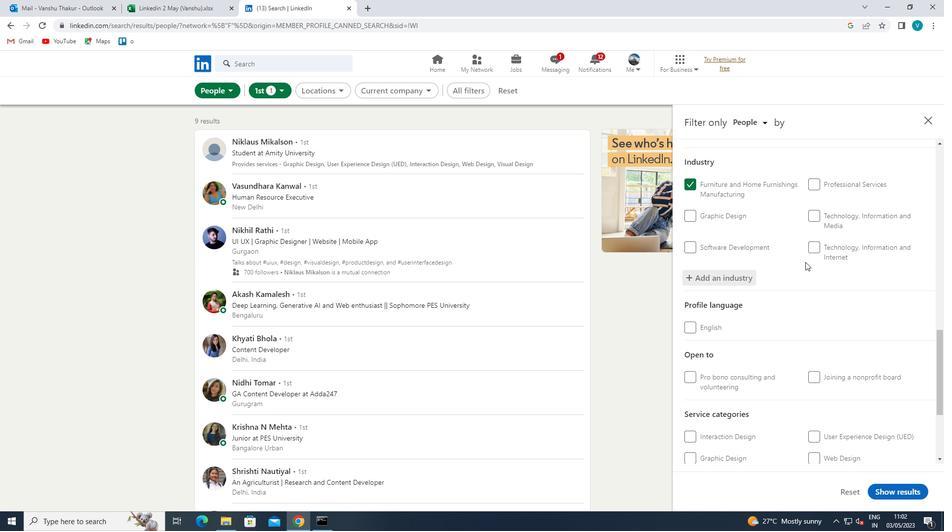 
Action: Mouse scrolled (806, 261) with delta (0, 0)
Screenshot: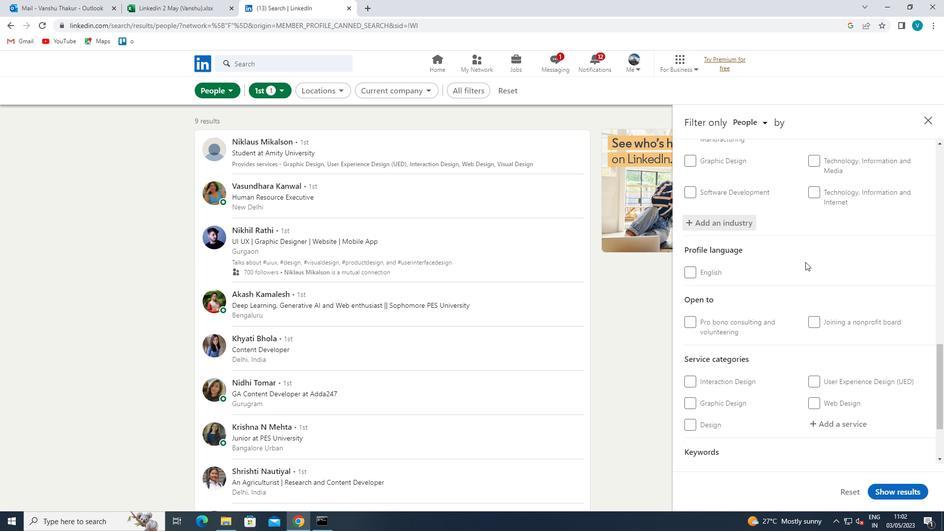 
Action: Mouse scrolled (806, 261) with delta (0, 0)
Screenshot: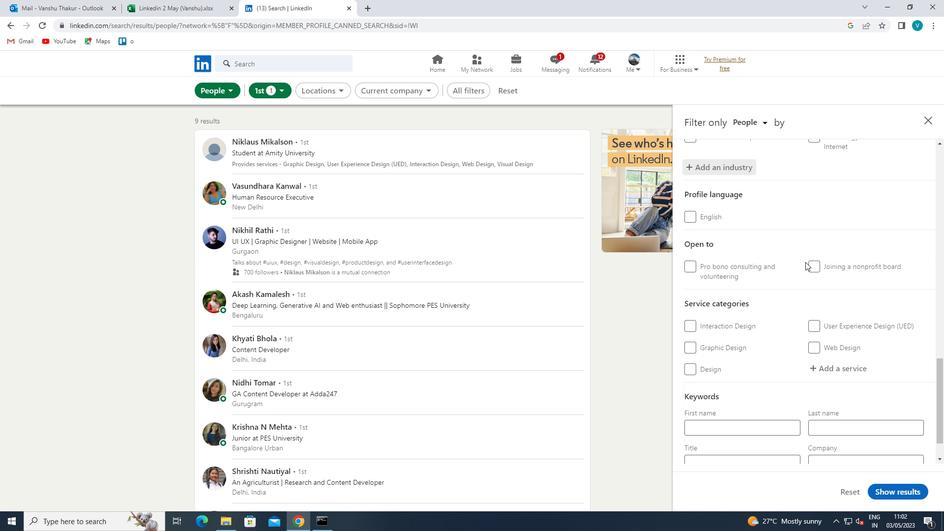 
Action: Mouse scrolled (806, 261) with delta (0, 0)
Screenshot: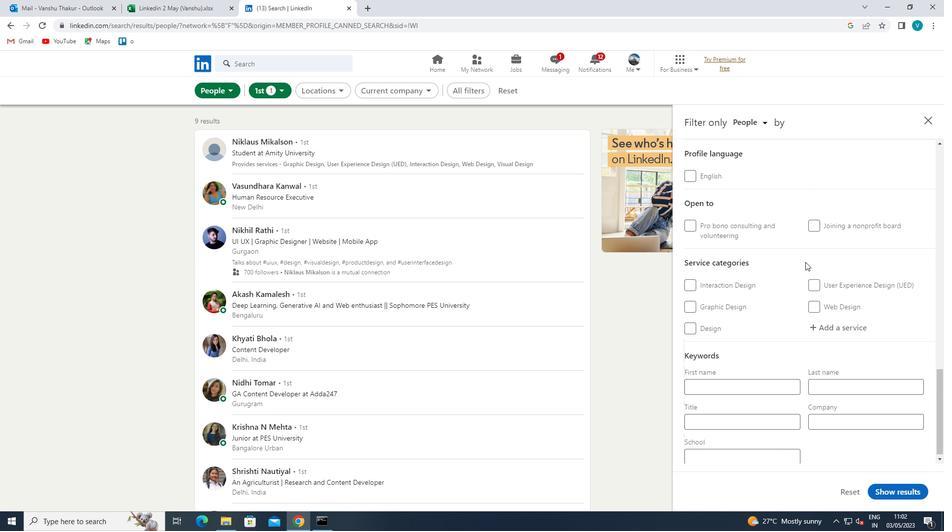 
Action: Mouse moved to (846, 328)
Screenshot: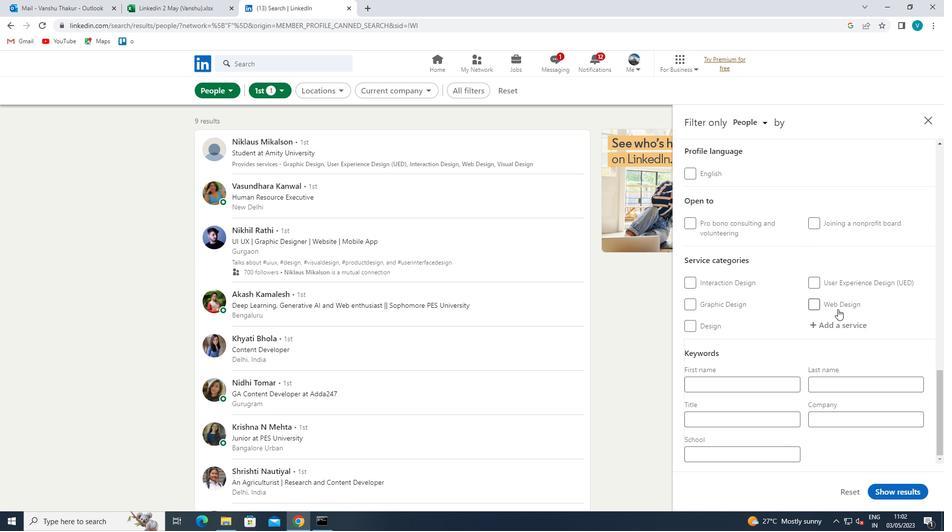 
Action: Mouse pressed left at (846, 328)
Screenshot: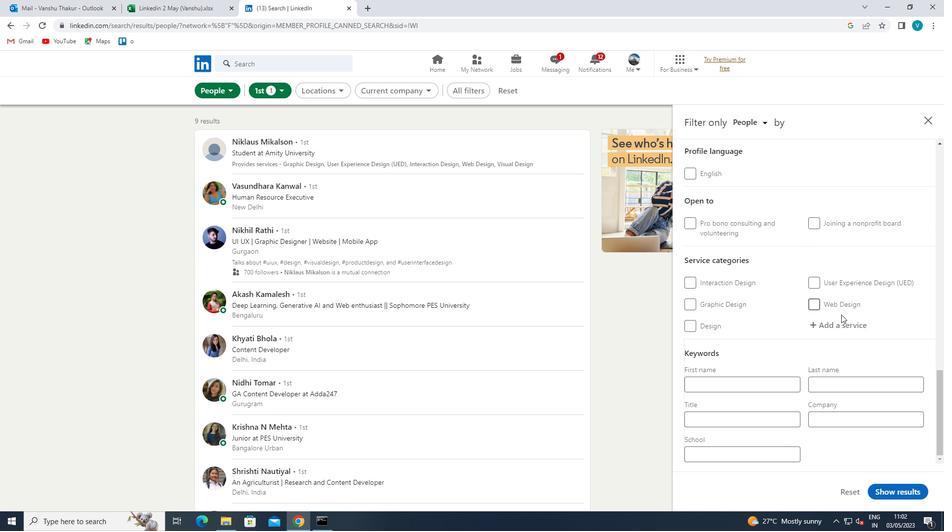 
Action: Mouse moved to (797, 357)
Screenshot: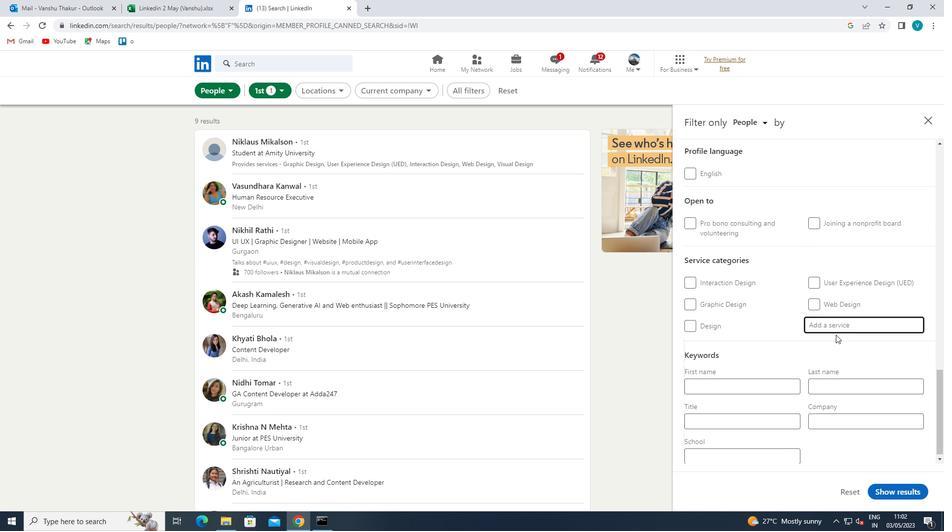 
Action: Key pressed <Key.shift>
Screenshot: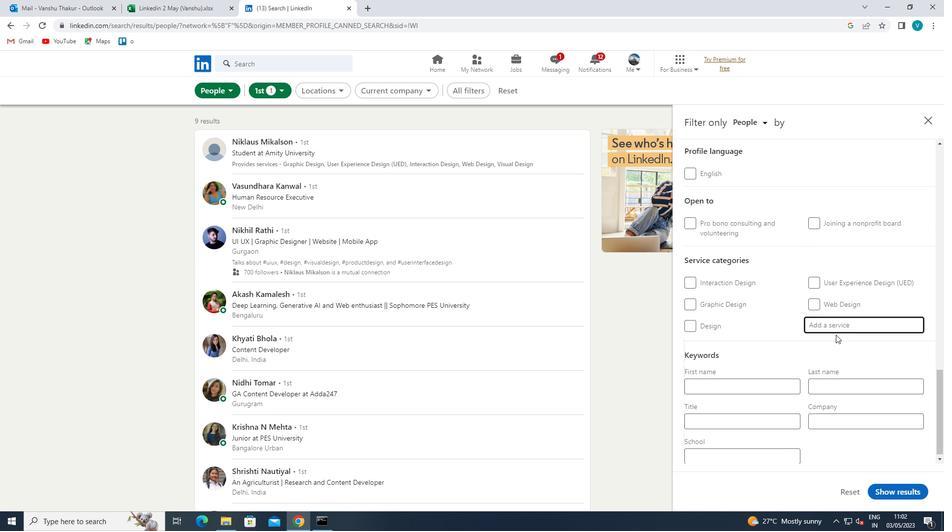 
Action: Mouse moved to (599, 469)
Screenshot: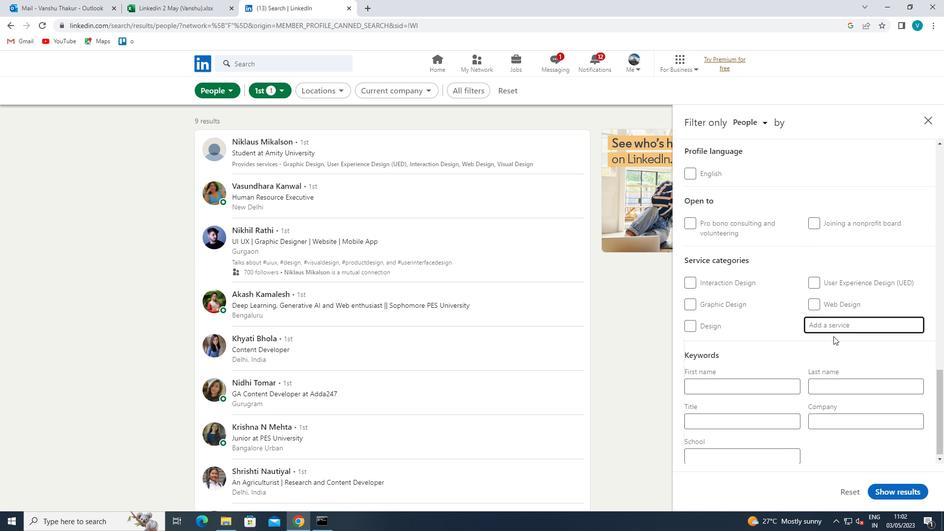 
Action: Key pressed <Key.shift>PACKAGING
Screenshot: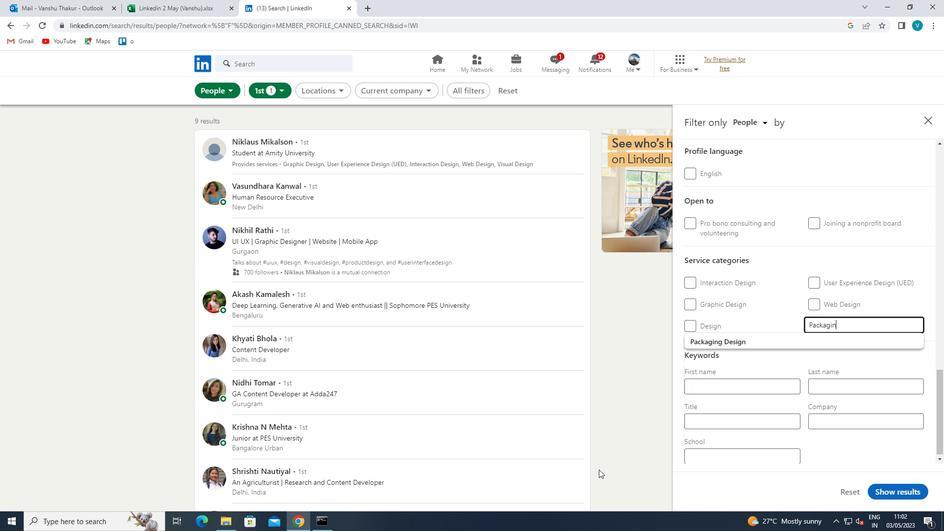 
Action: Mouse moved to (757, 344)
Screenshot: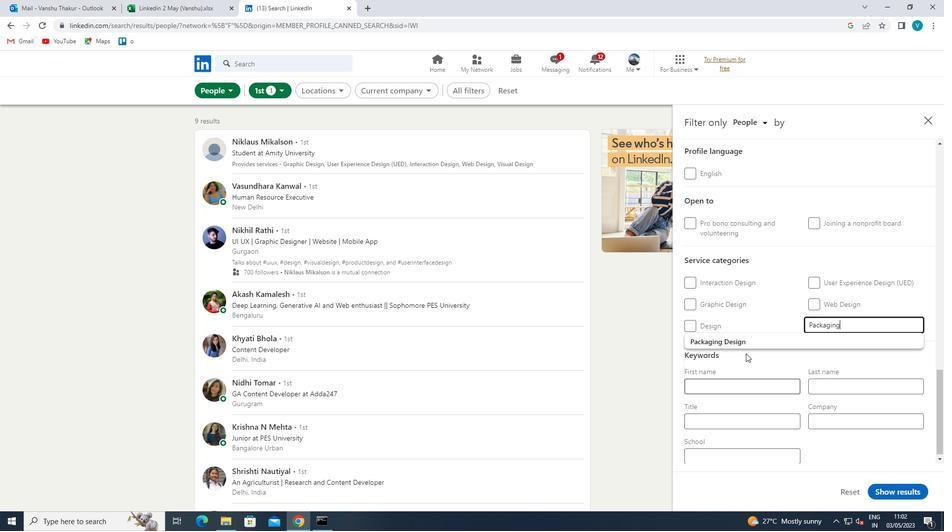 
Action: Mouse pressed left at (757, 344)
Screenshot: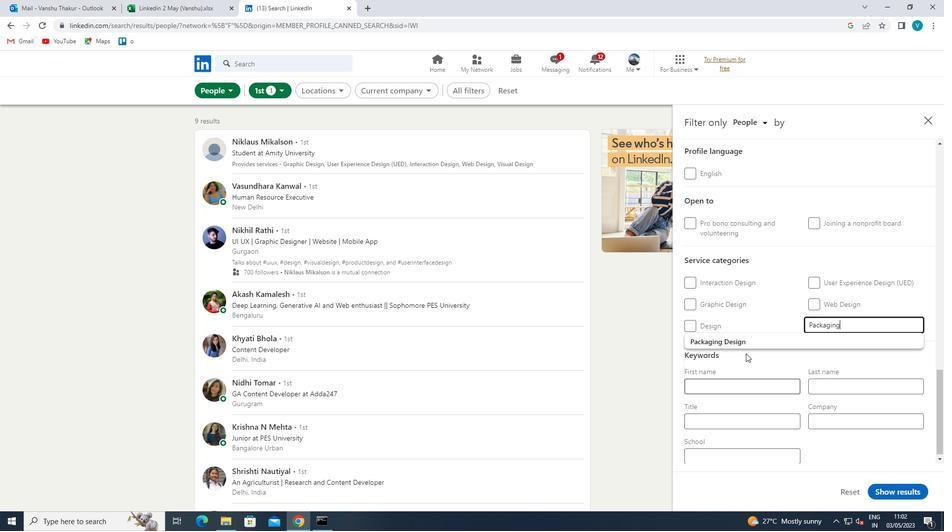 
Action: Mouse scrolled (757, 344) with delta (0, 0)
Screenshot: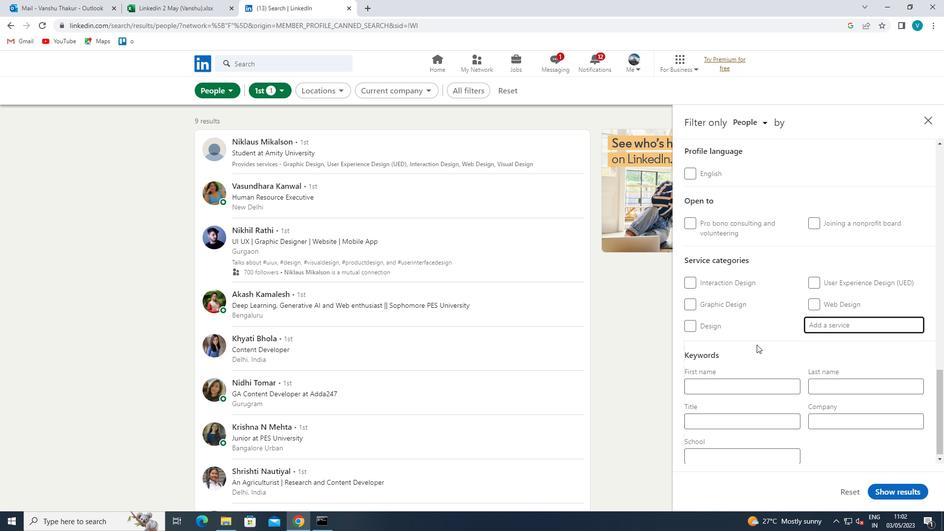 
Action: Mouse scrolled (757, 344) with delta (0, 0)
Screenshot: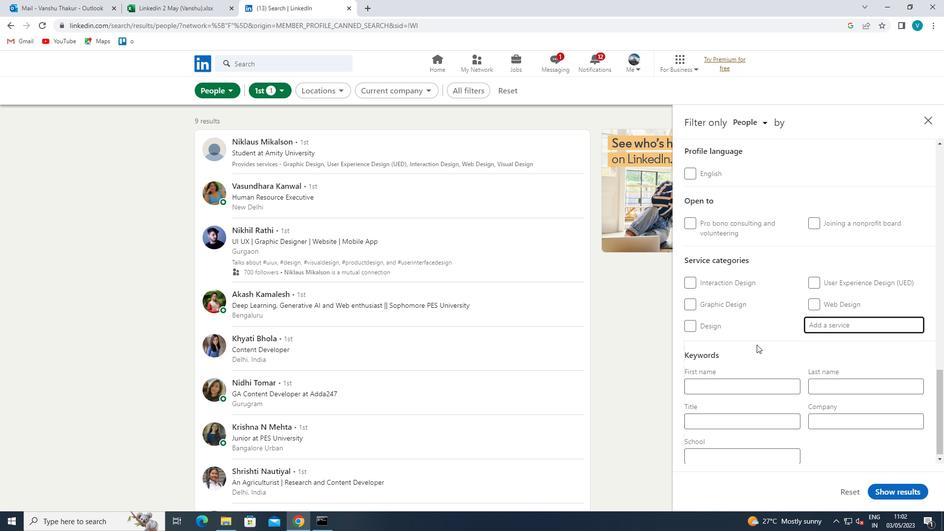 
Action: Mouse scrolled (757, 344) with delta (0, 0)
Screenshot: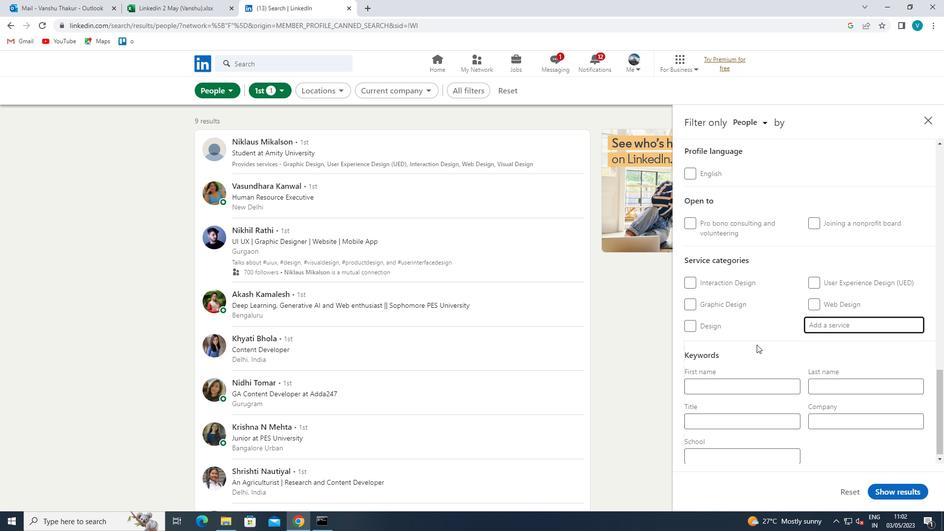 
Action: Mouse scrolled (757, 344) with delta (0, 0)
Screenshot: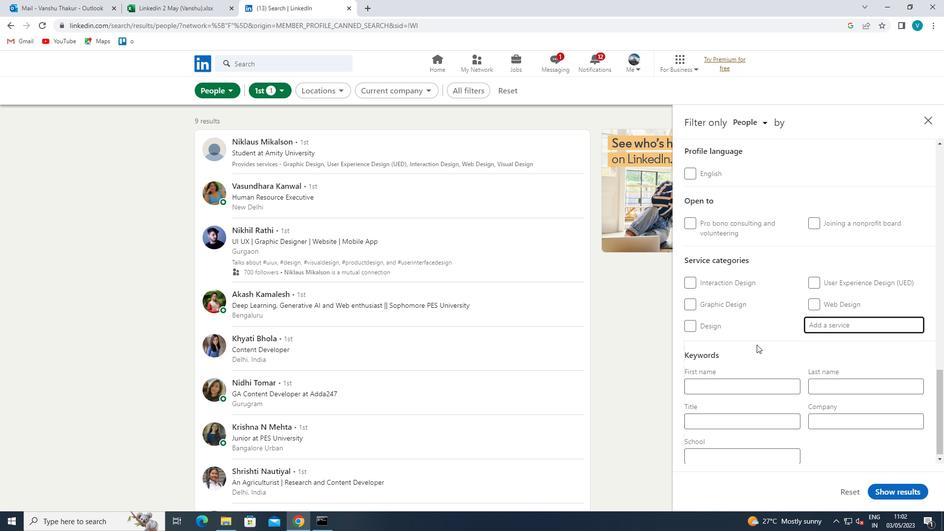 
Action: Mouse moved to (759, 410)
Screenshot: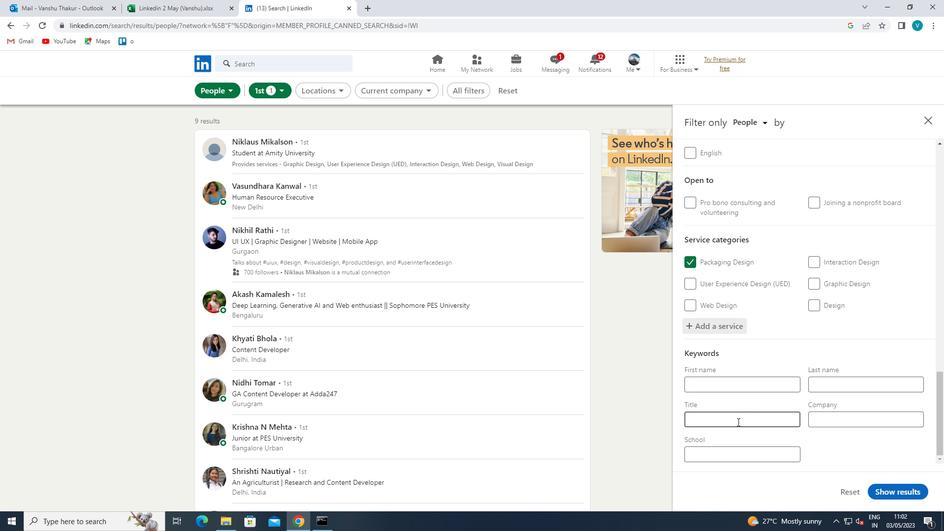 
Action: Mouse pressed left at (759, 410)
Screenshot: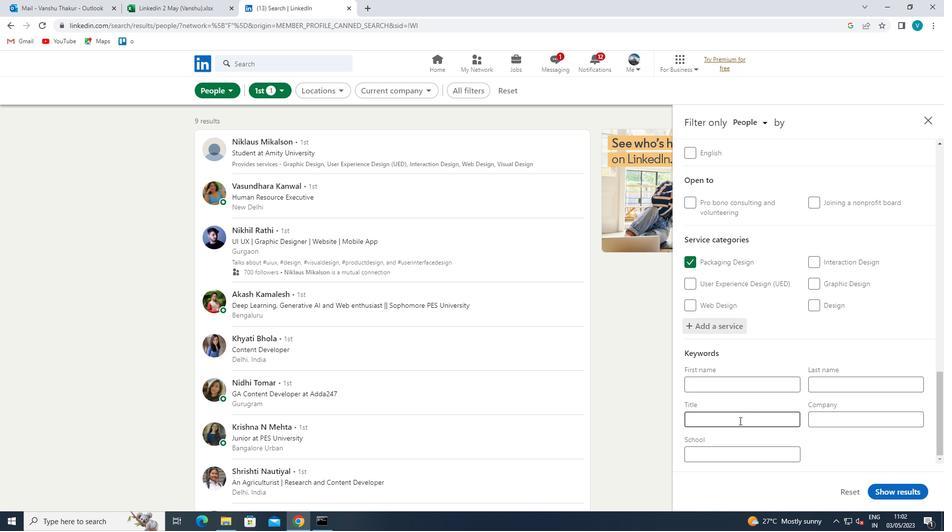 
Action: Mouse moved to (606, 497)
Screenshot: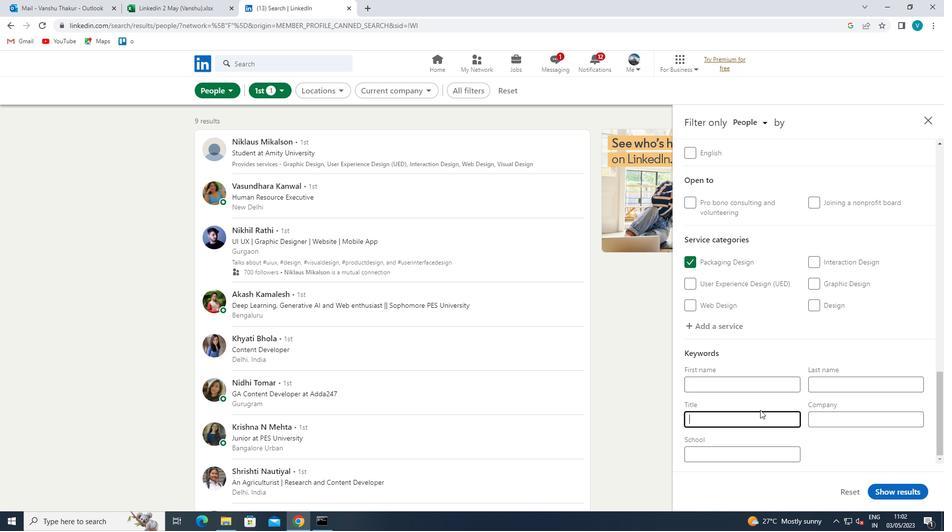 
Action: Key pressed <Key.shift>SERVICE<Key.space><Key.shift>DOG<Key.space><Key.shift><Key.shift><Key.shift><Key.shift><Key.shift><Key.shift><Key.shift><Key.shift><Key.shift>TRAINER<Key.space>
Screenshot: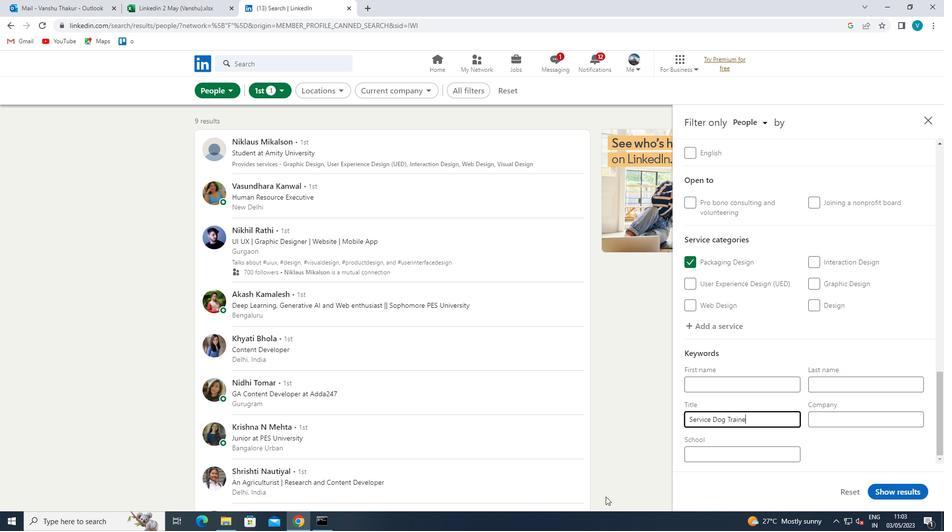 
Action: Mouse moved to (926, 494)
Screenshot: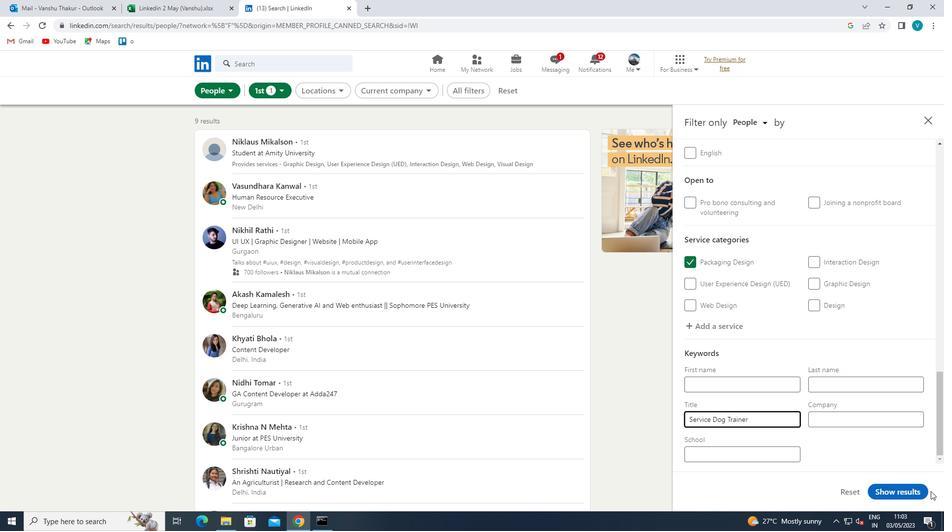 
Action: Mouse pressed left at (926, 494)
Screenshot: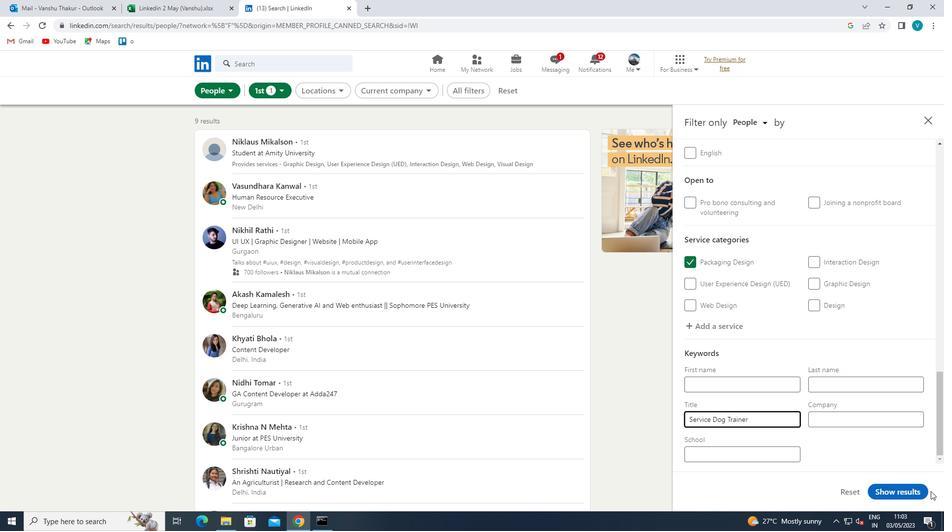 
Action: Mouse moved to (744, 385)
Screenshot: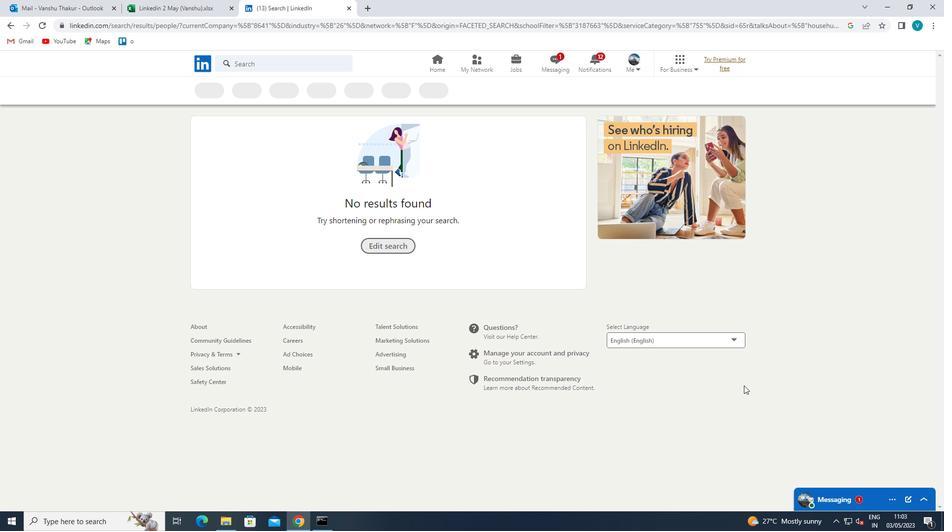 
